 Task: Add Cacique Oaxaca Cheese to the cart.
Action: Mouse moved to (930, 338)
Screenshot: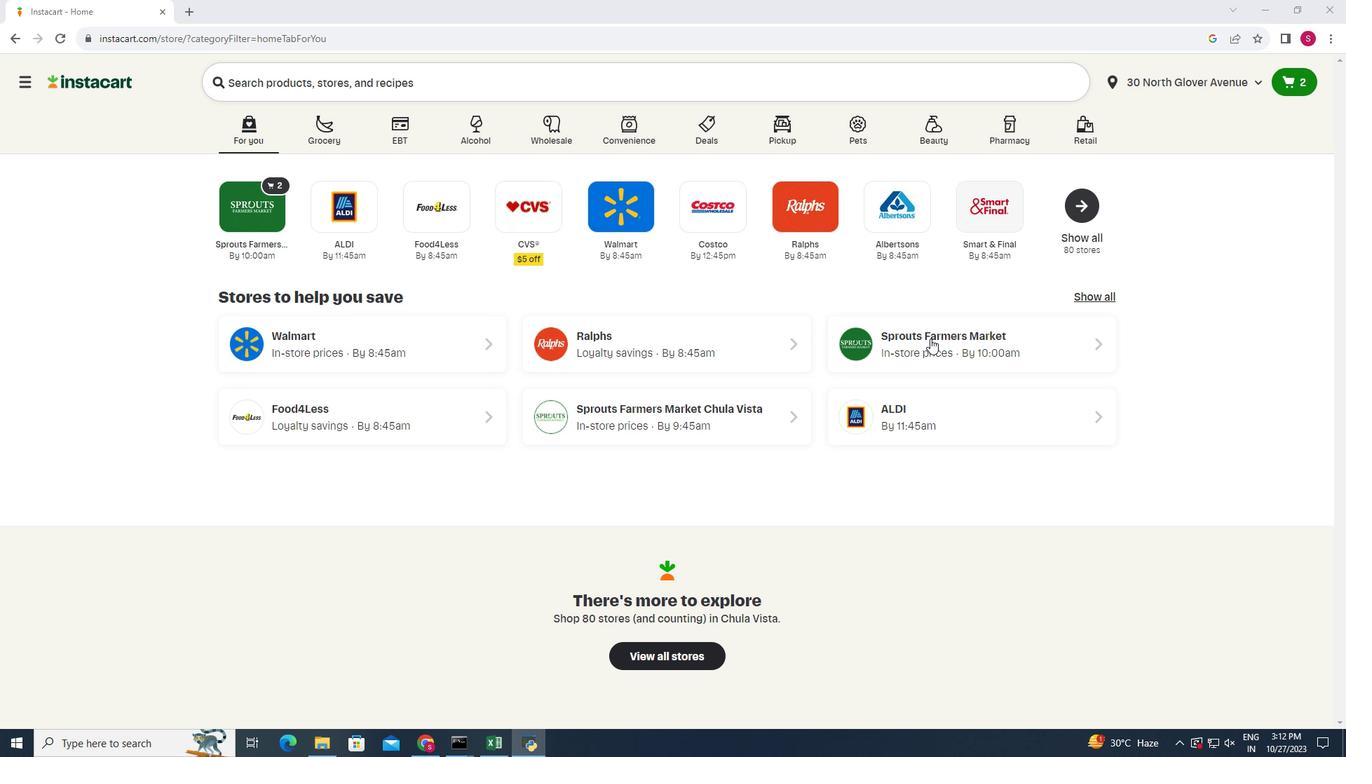 
Action: Mouse pressed left at (930, 338)
Screenshot: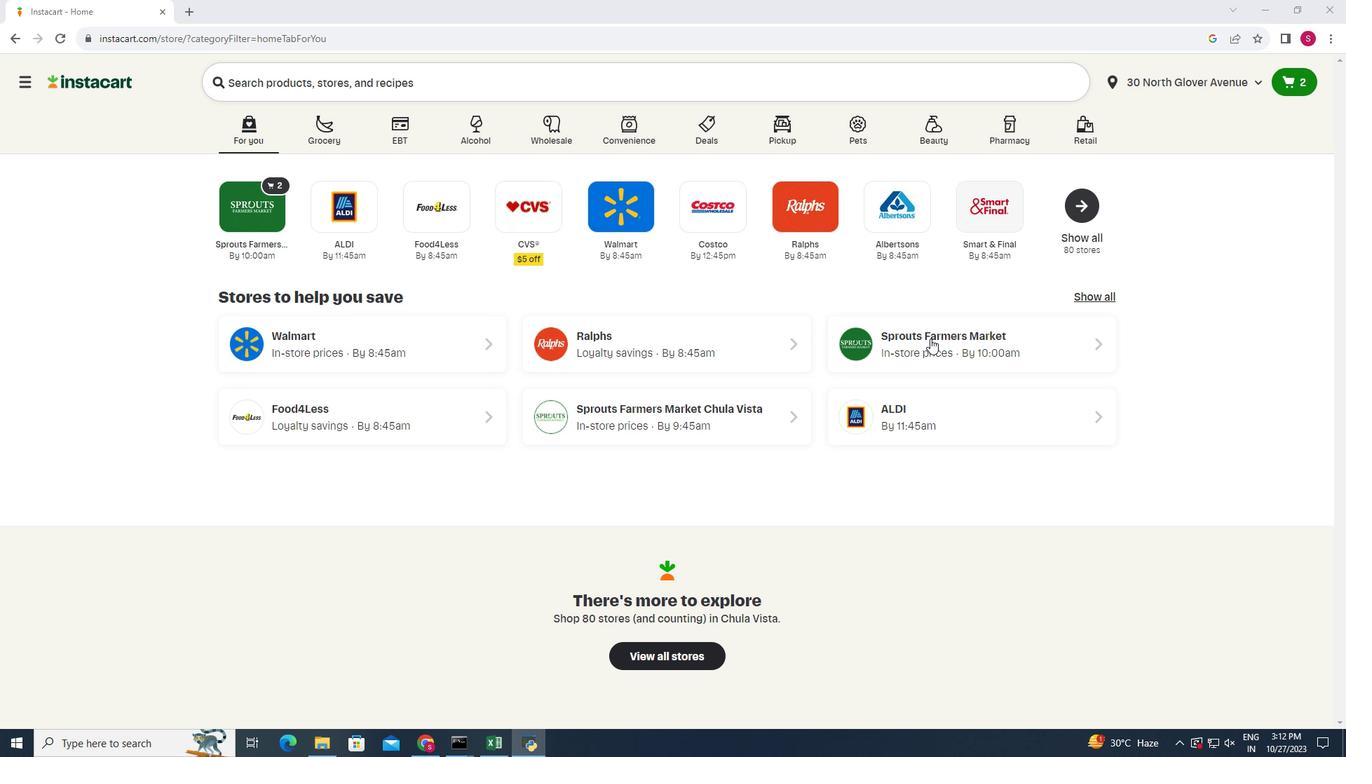 
Action: Mouse moved to (40, 617)
Screenshot: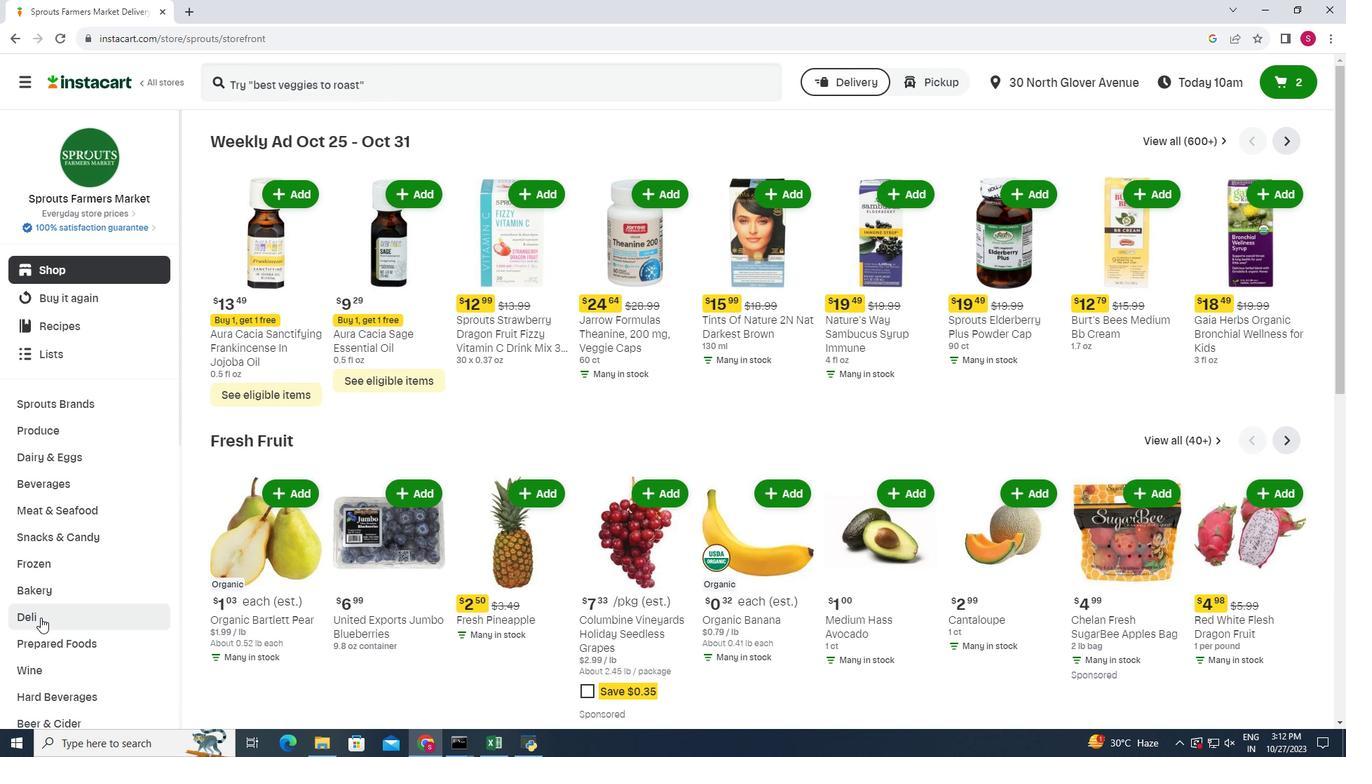 
Action: Mouse pressed left at (40, 617)
Screenshot: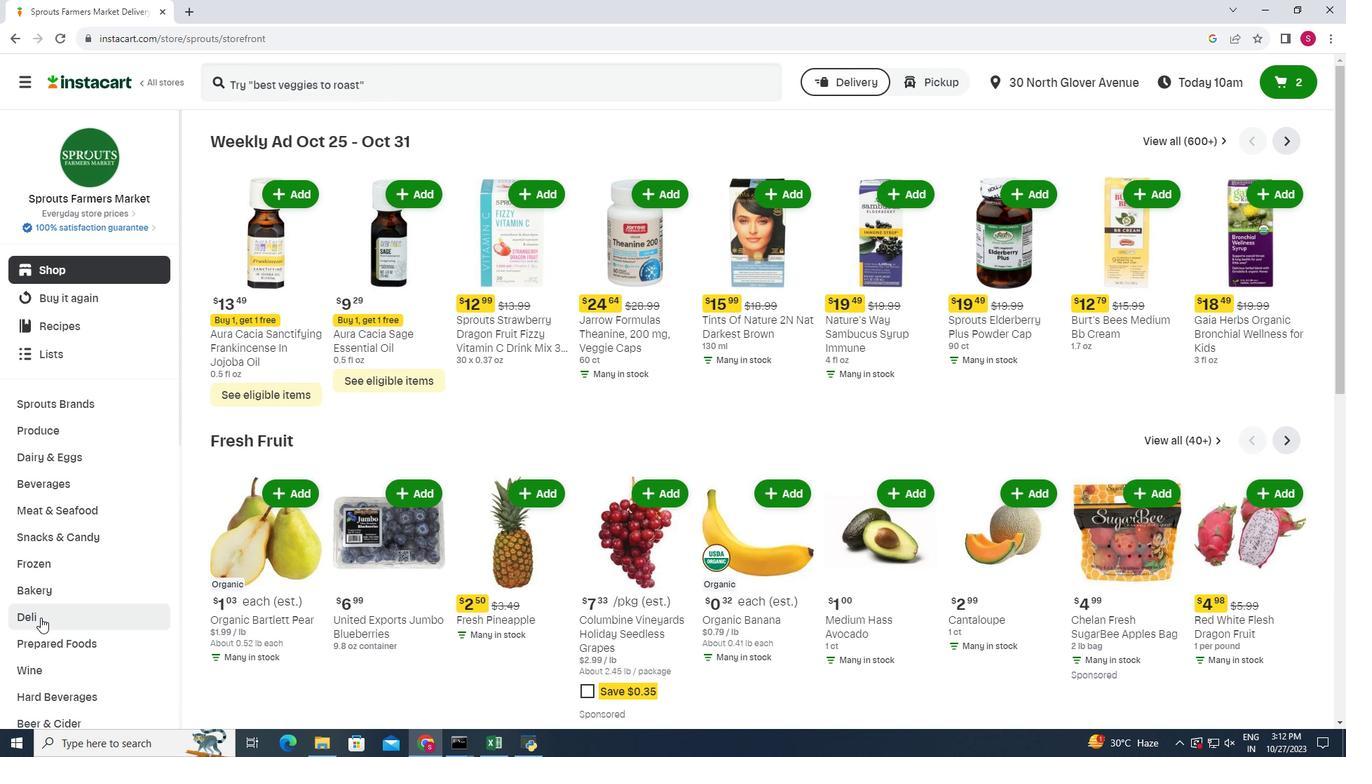 
Action: Mouse moved to (375, 173)
Screenshot: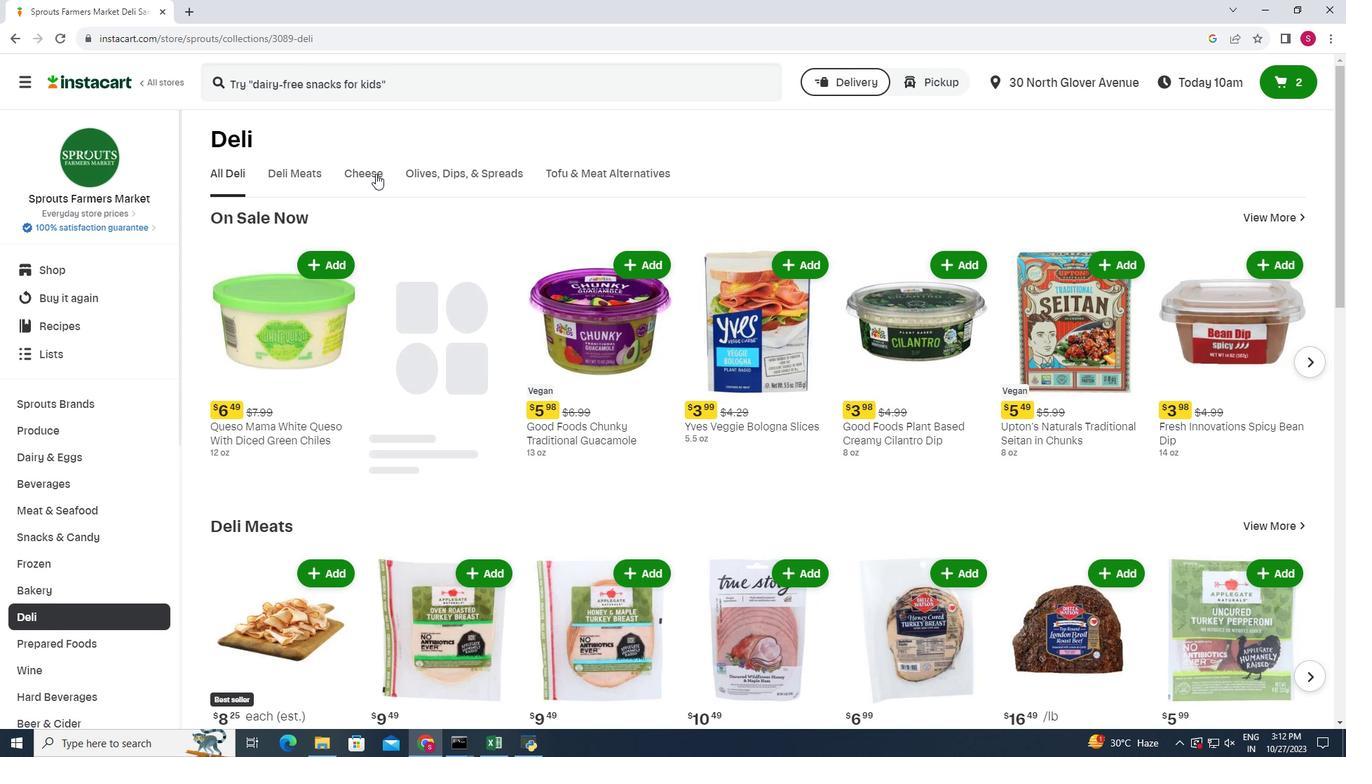 
Action: Mouse pressed left at (375, 173)
Screenshot: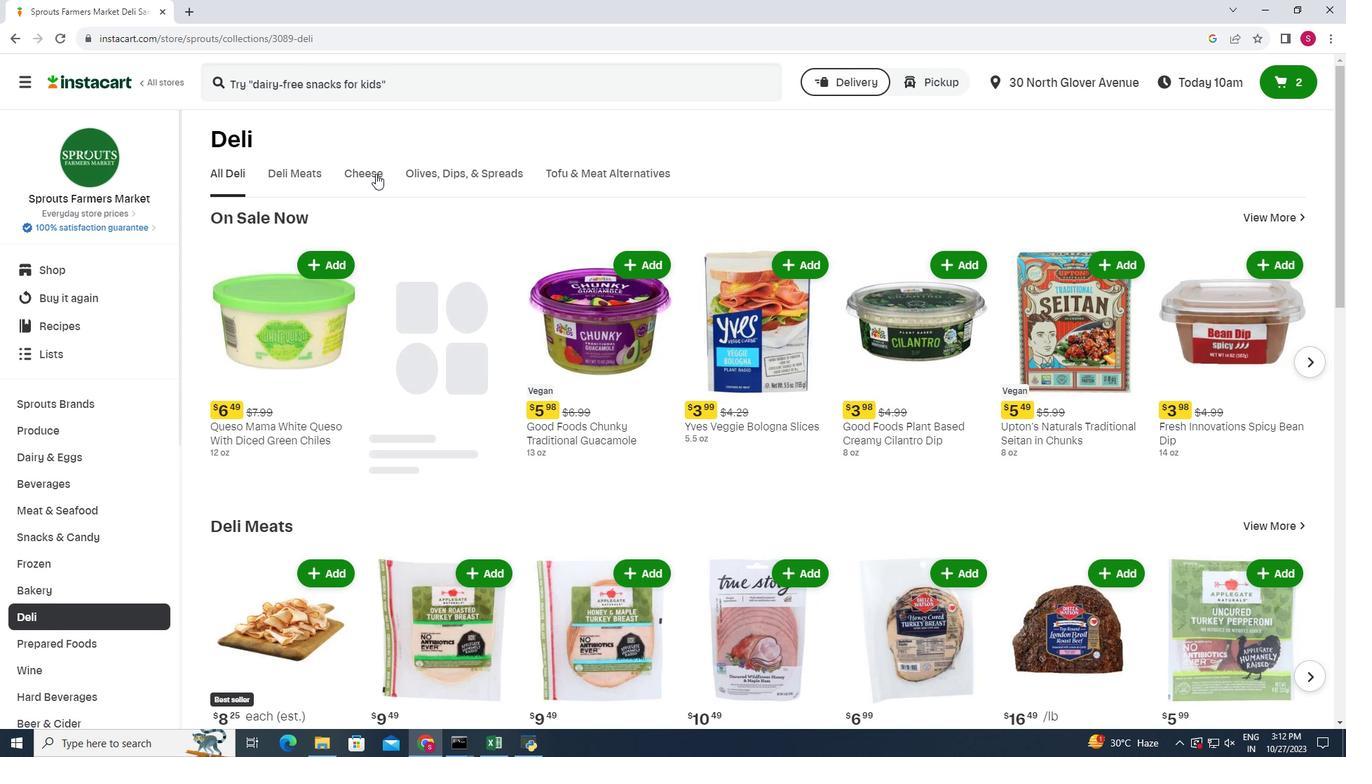 
Action: Mouse moved to (1309, 229)
Screenshot: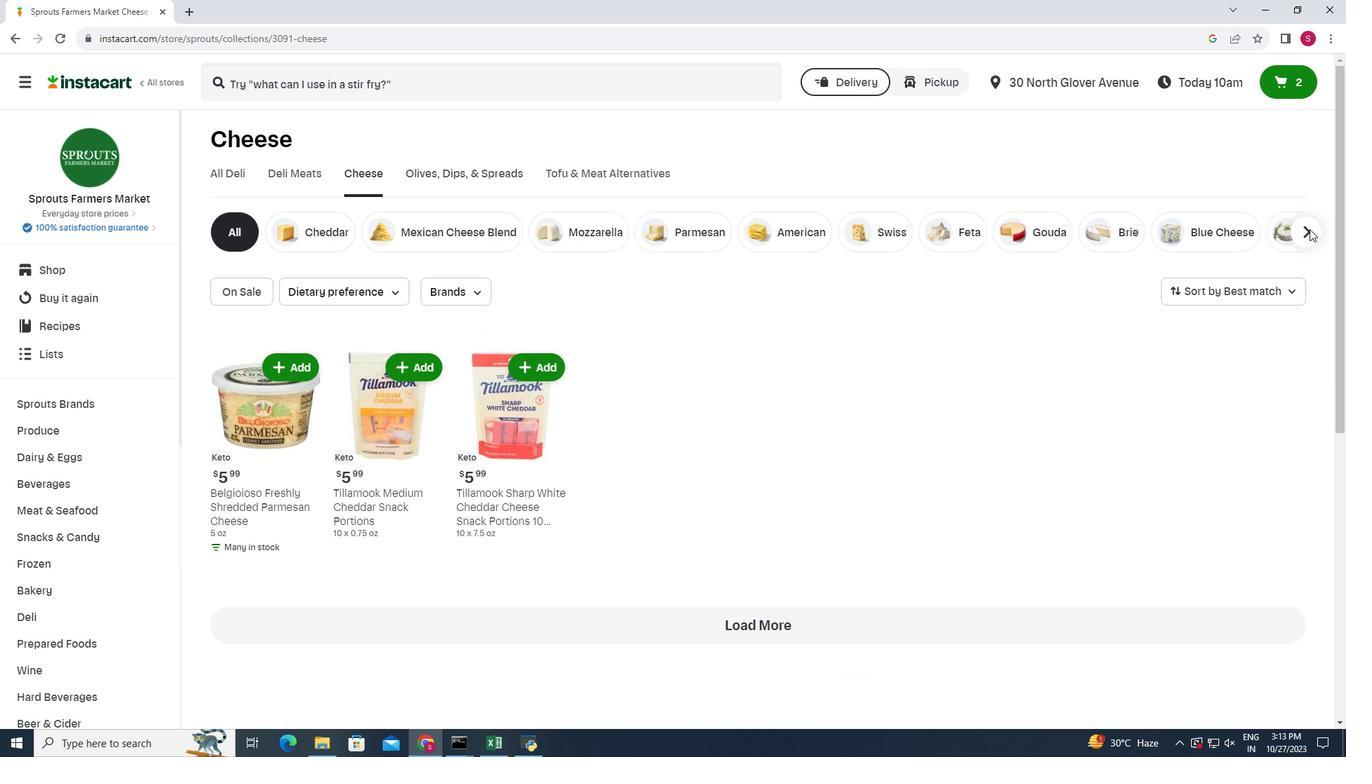 
Action: Mouse pressed left at (1309, 229)
Screenshot: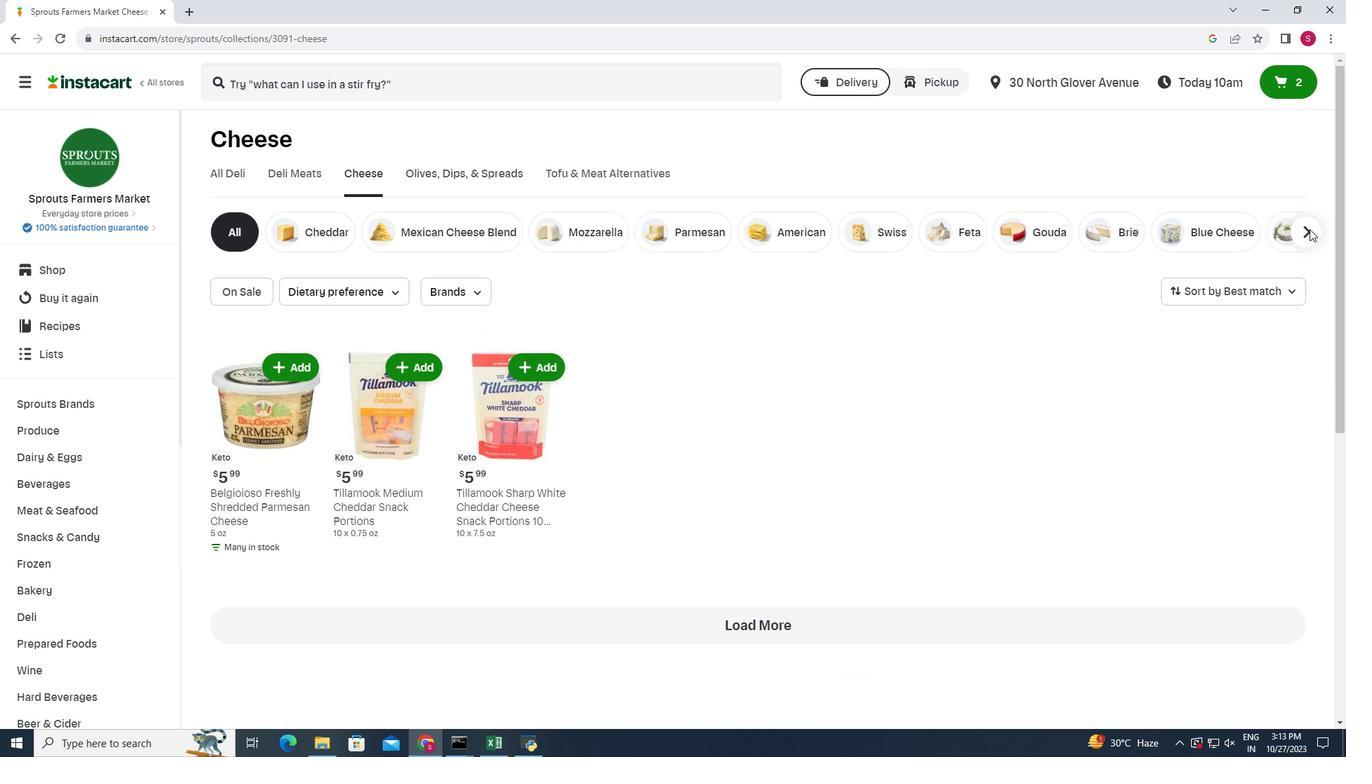 
Action: Mouse moved to (1236, 235)
Screenshot: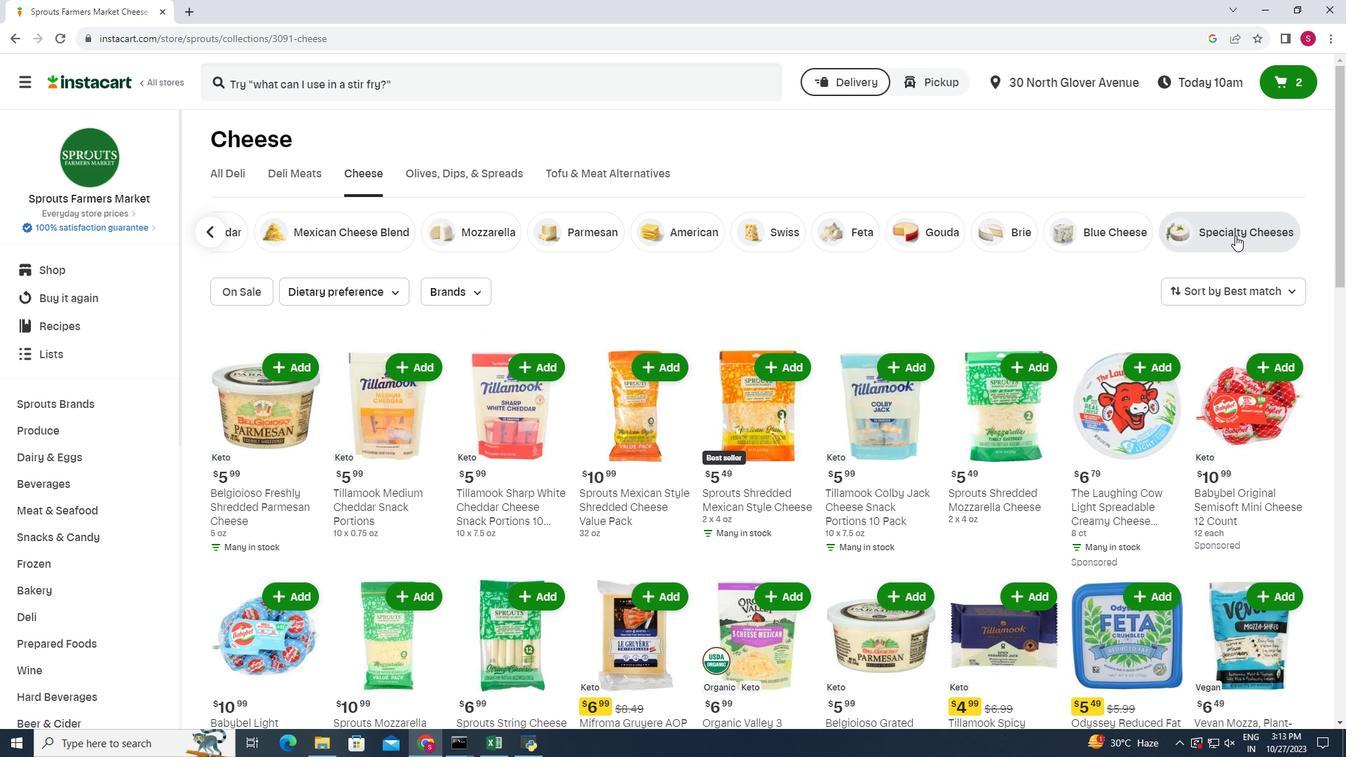 
Action: Mouse pressed left at (1236, 235)
Screenshot: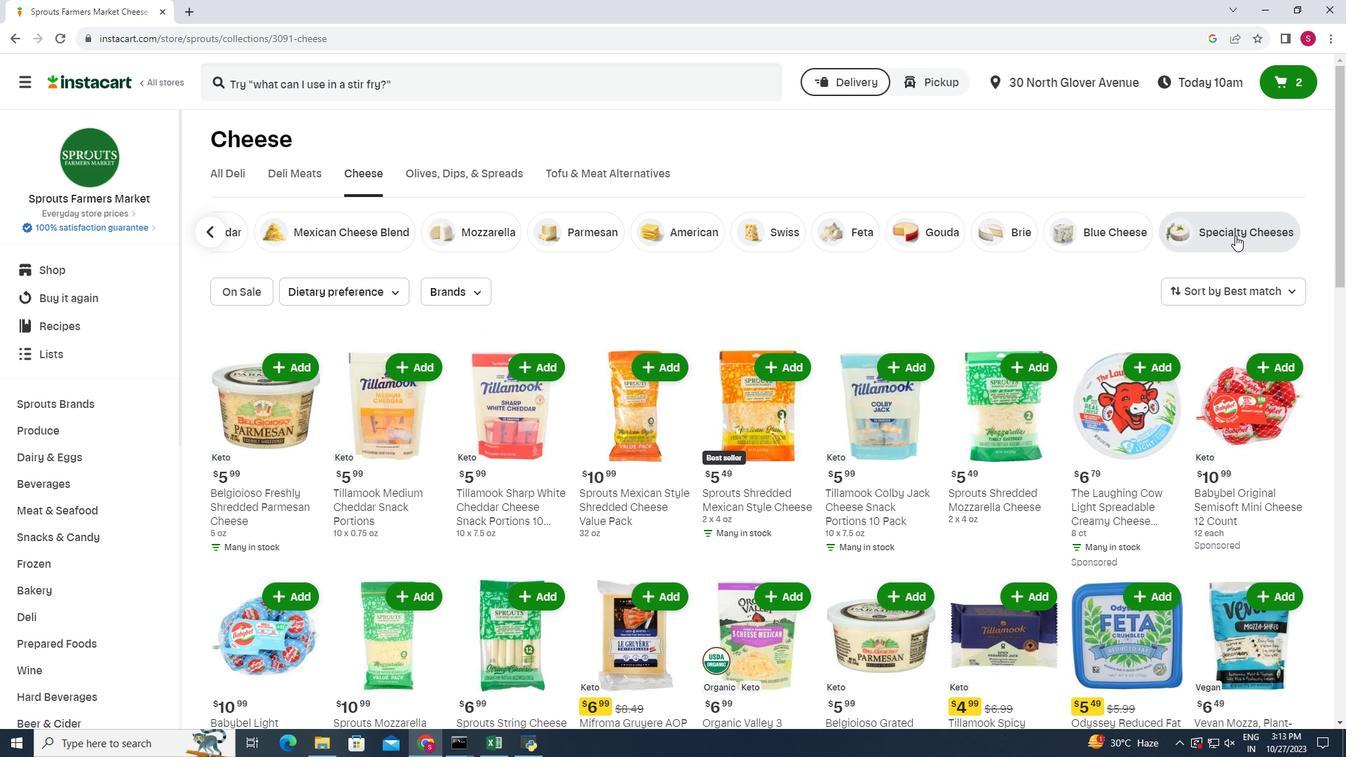 
Action: Mouse moved to (1241, 437)
Screenshot: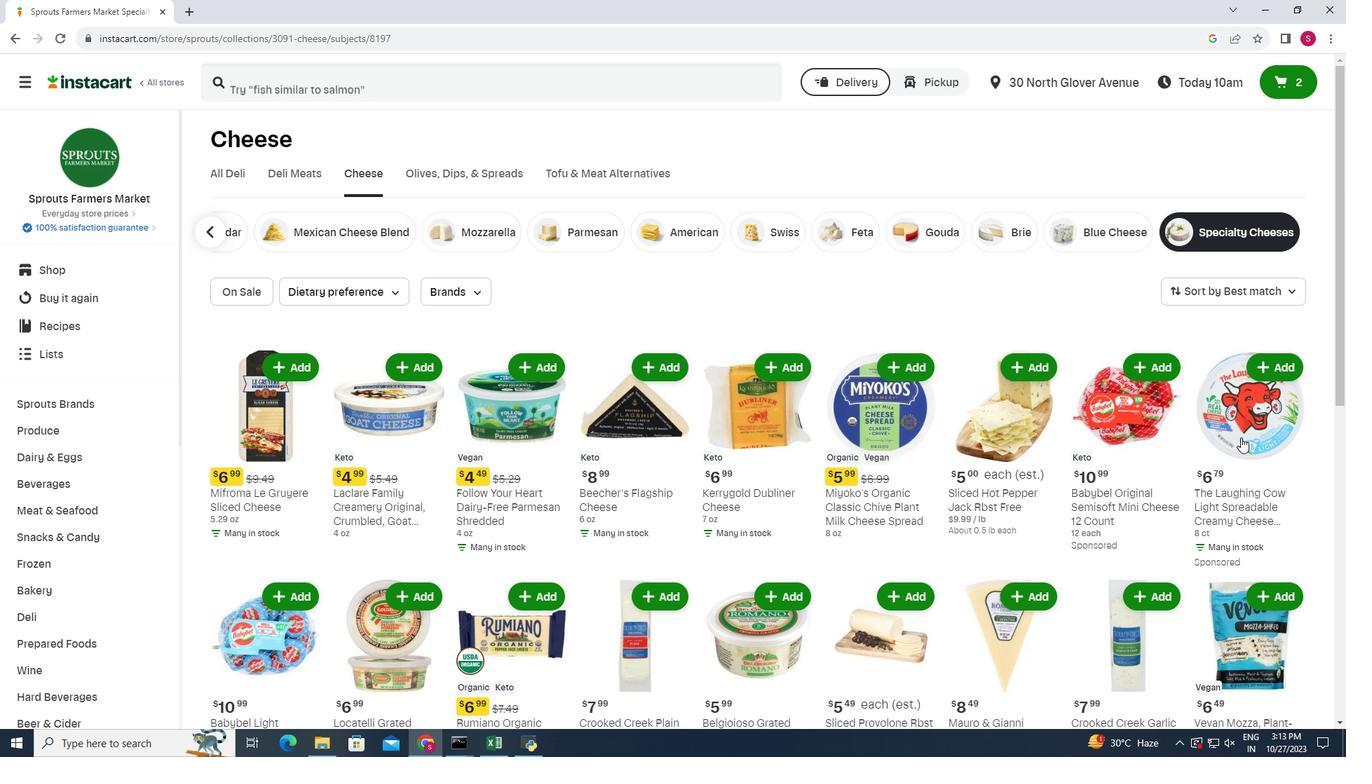
Action: Mouse scrolled (1241, 436) with delta (0, 0)
Screenshot: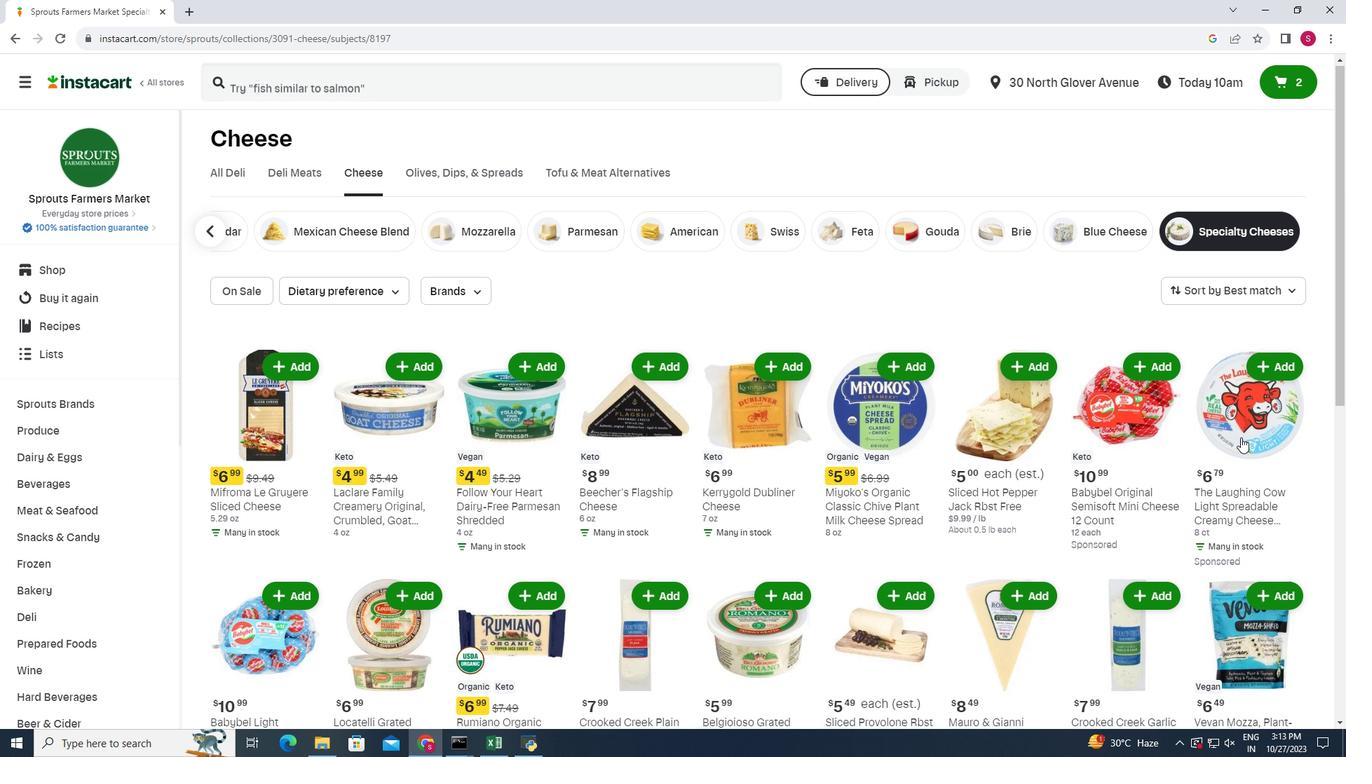 
Action: Mouse scrolled (1241, 436) with delta (0, 0)
Screenshot: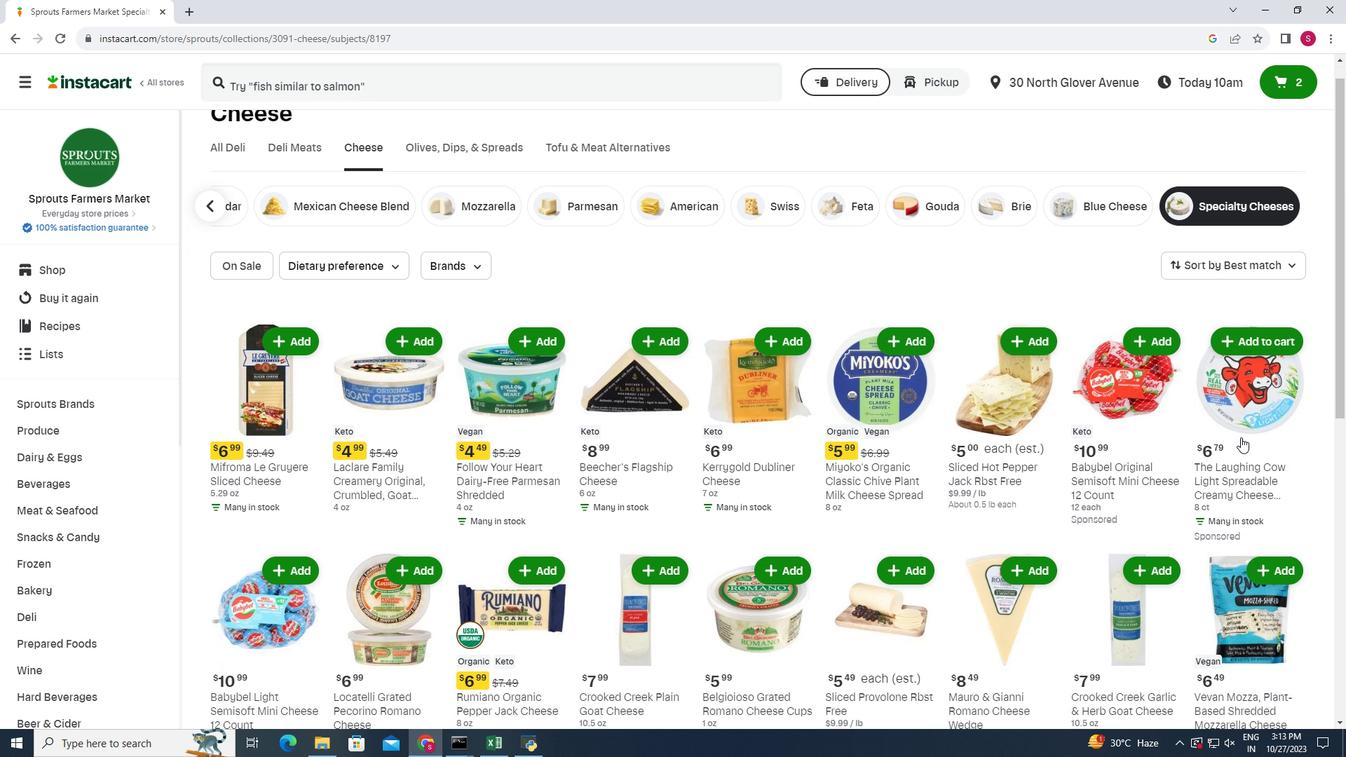 
Action: Mouse scrolled (1241, 436) with delta (0, 0)
Screenshot: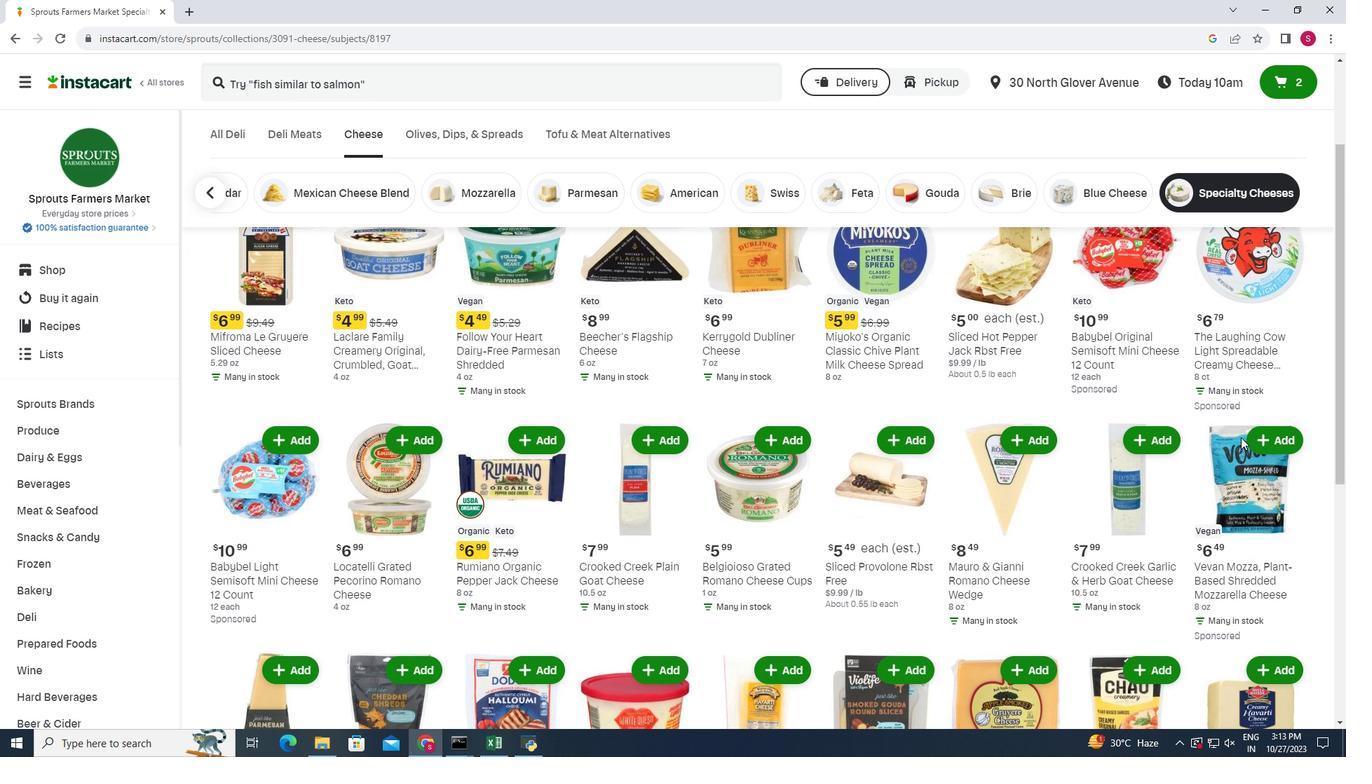 
Action: Mouse moved to (215, 427)
Screenshot: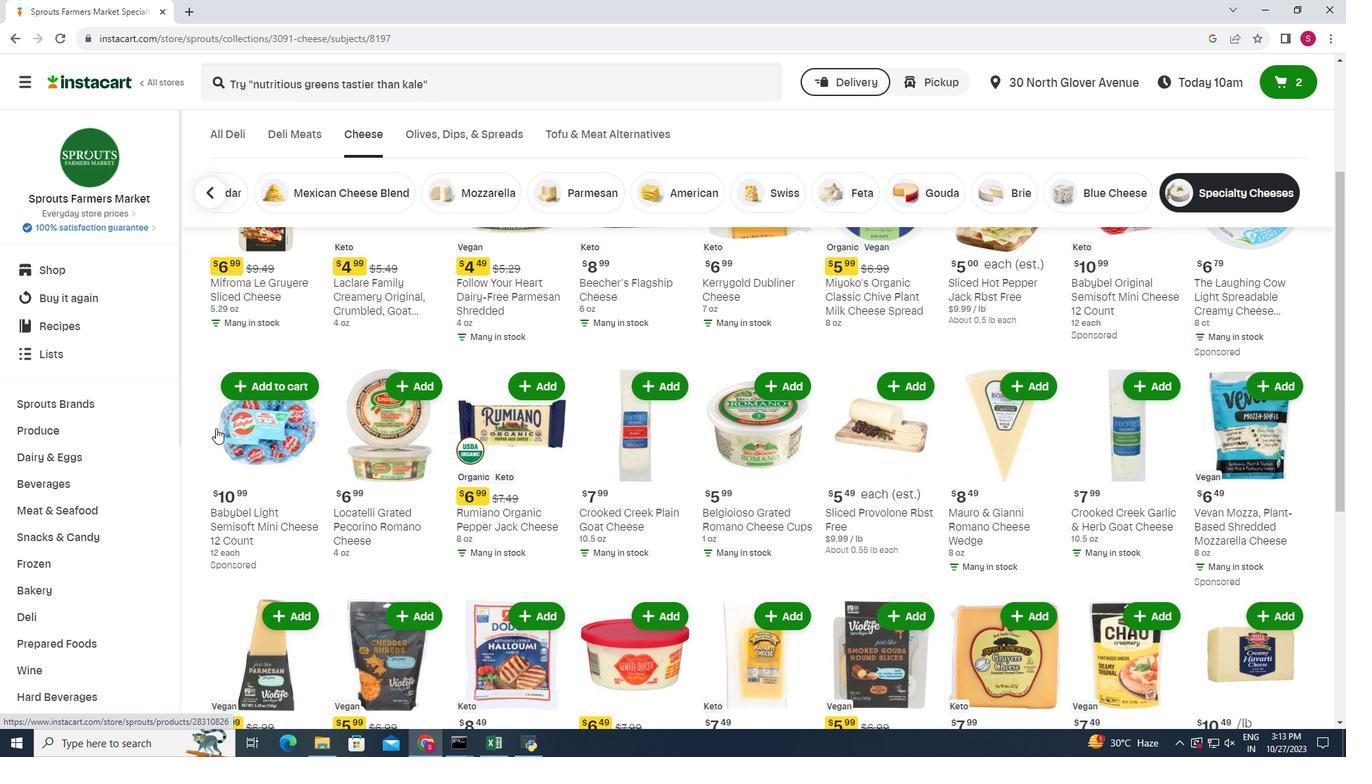 
Action: Mouse scrolled (215, 426) with delta (0, 0)
Screenshot: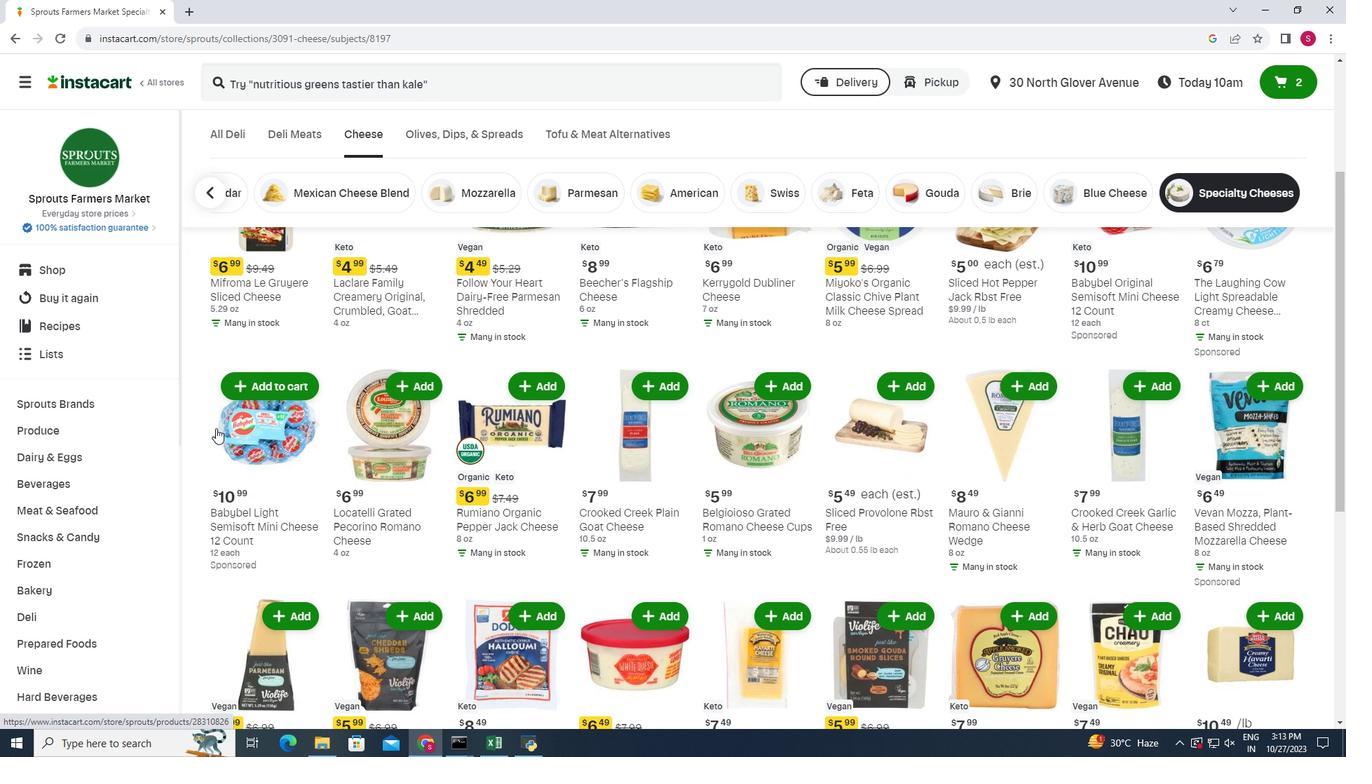 
Action: Mouse moved to (218, 429)
Screenshot: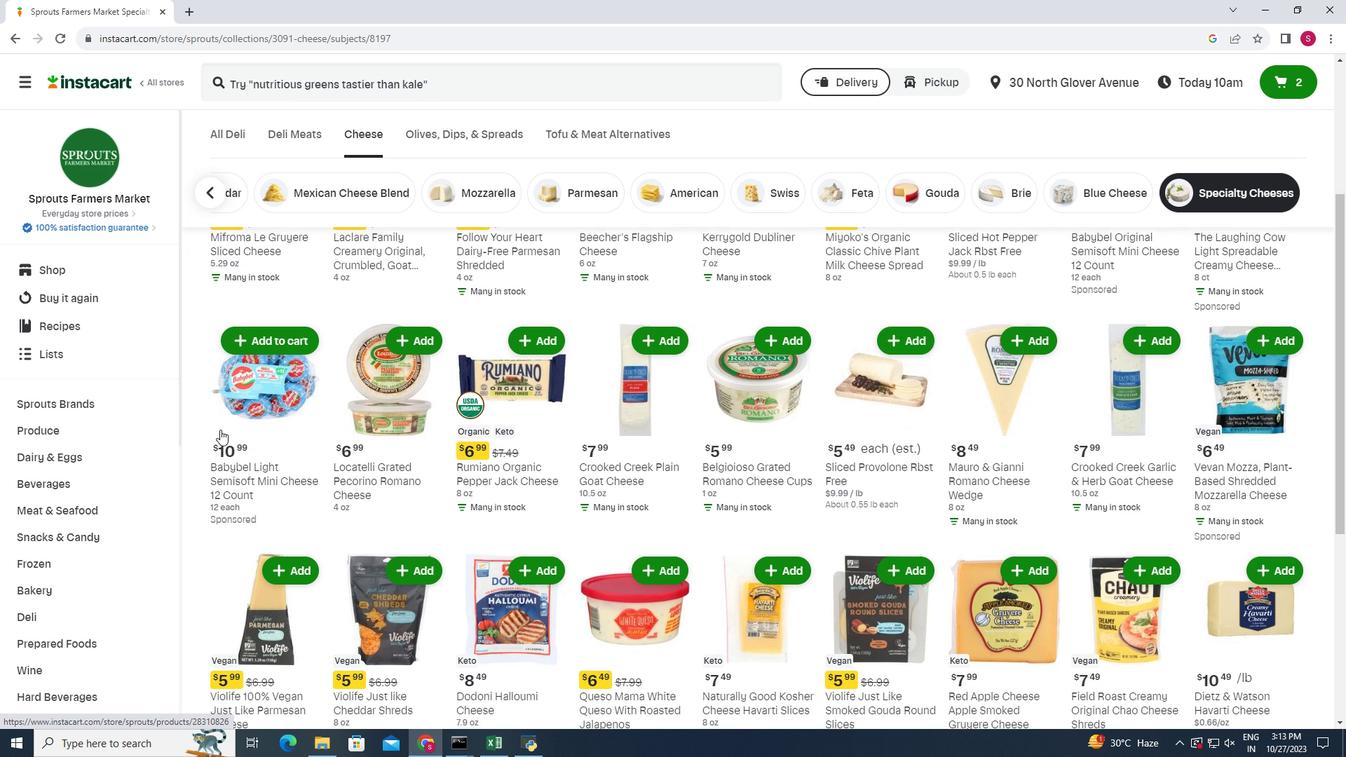 
Action: Mouse scrolled (218, 429) with delta (0, 0)
Screenshot: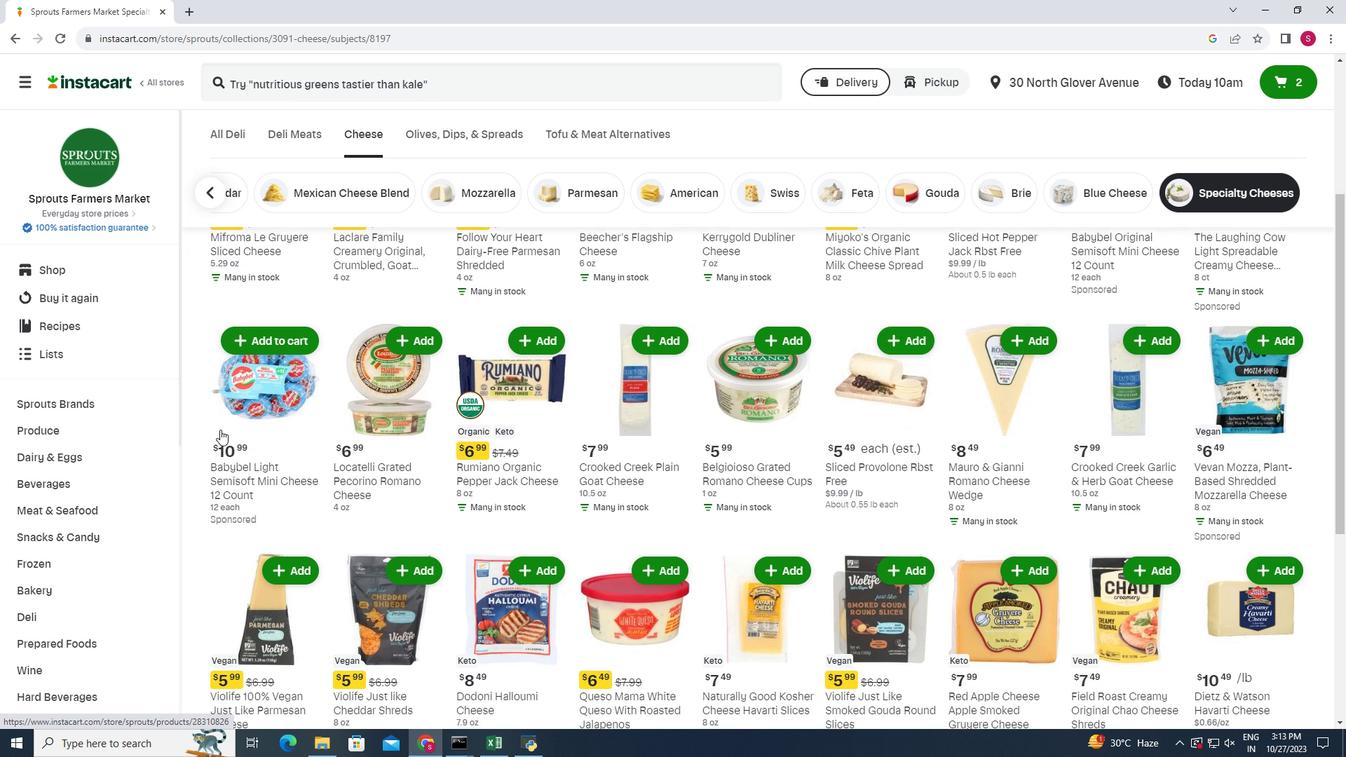 
Action: Mouse moved to (222, 429)
Screenshot: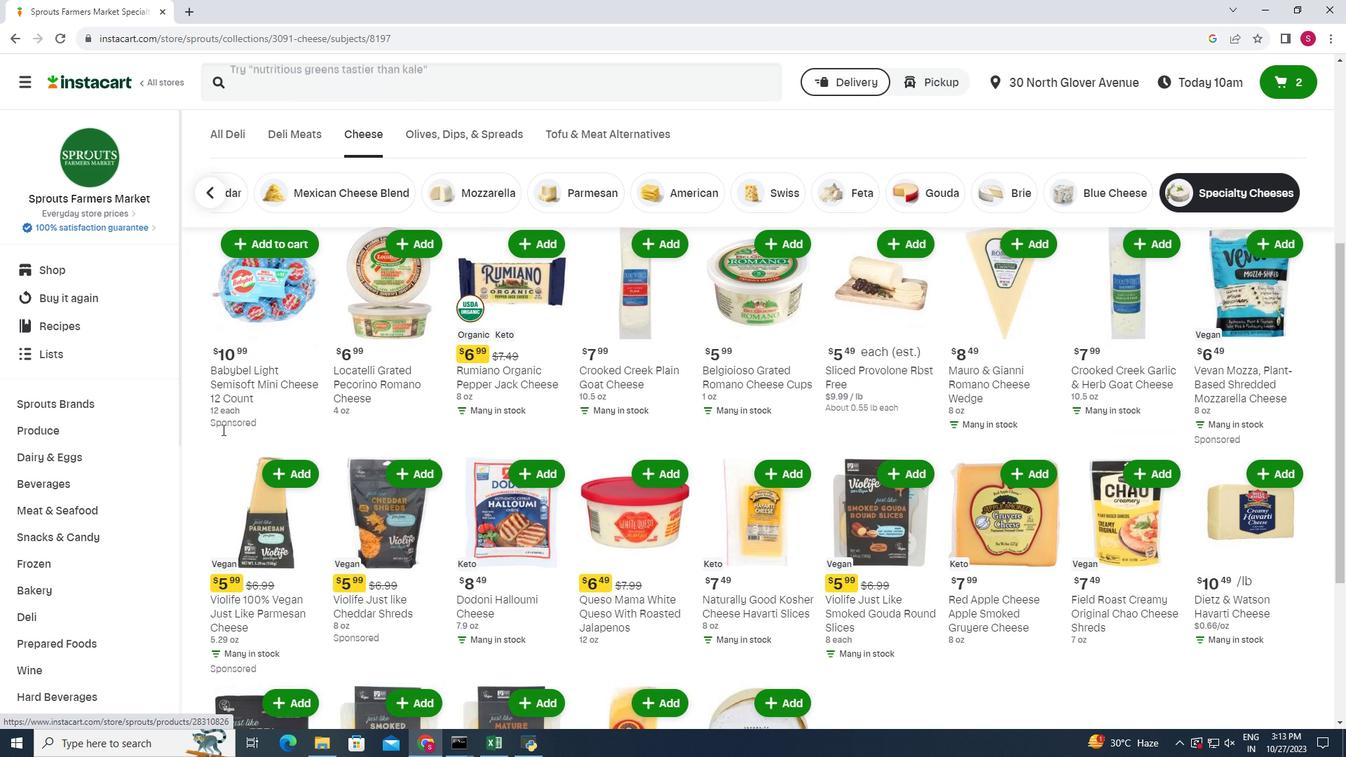
Action: Mouse scrolled (222, 429) with delta (0, 0)
Screenshot: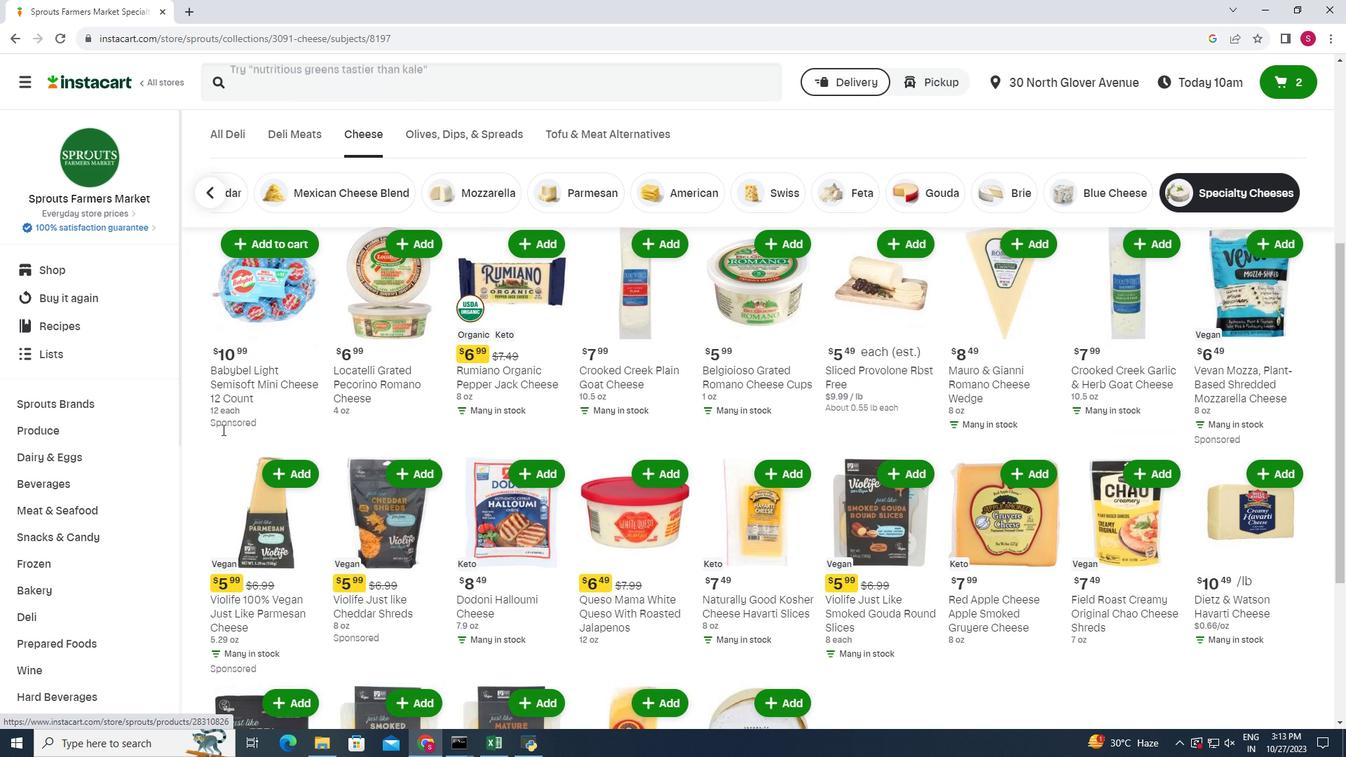 
Action: Mouse moved to (1338, 496)
Screenshot: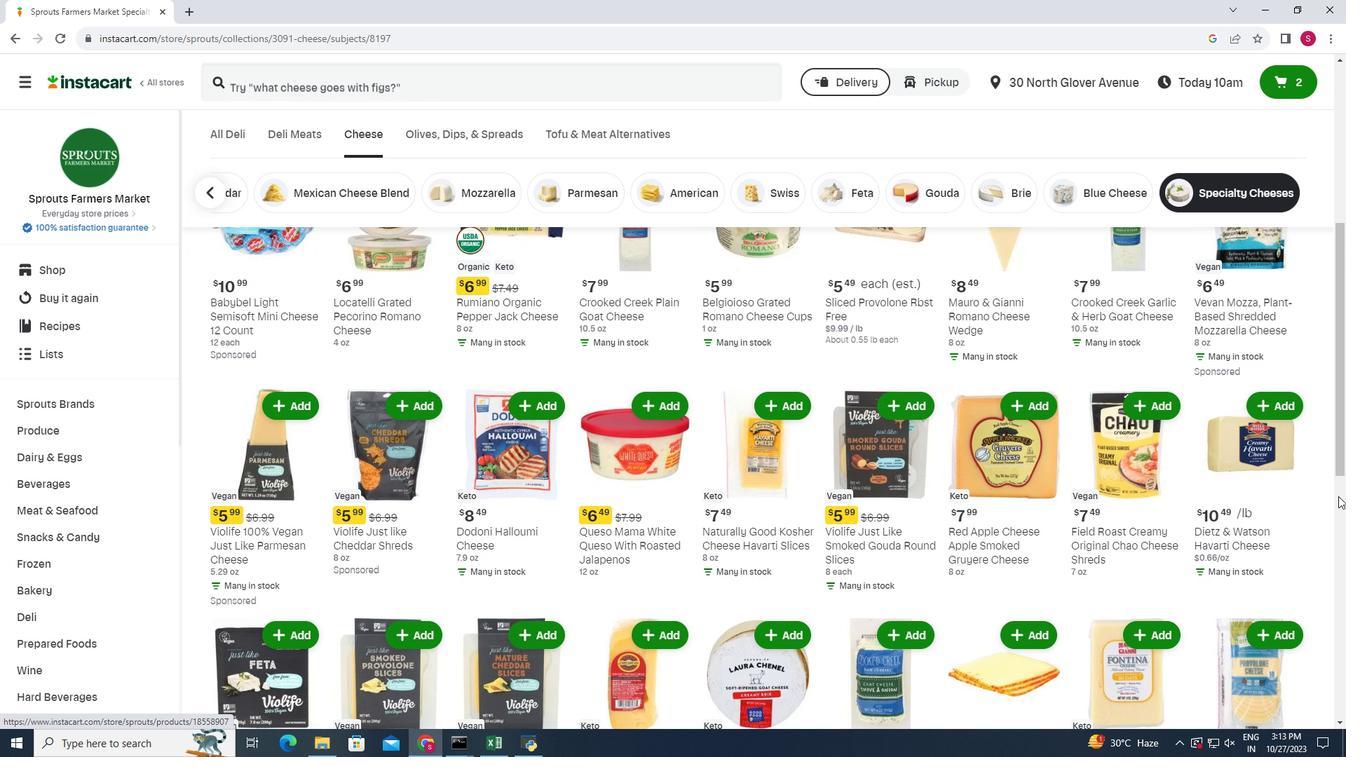 
Action: Mouse scrolled (1338, 495) with delta (0, 0)
Screenshot: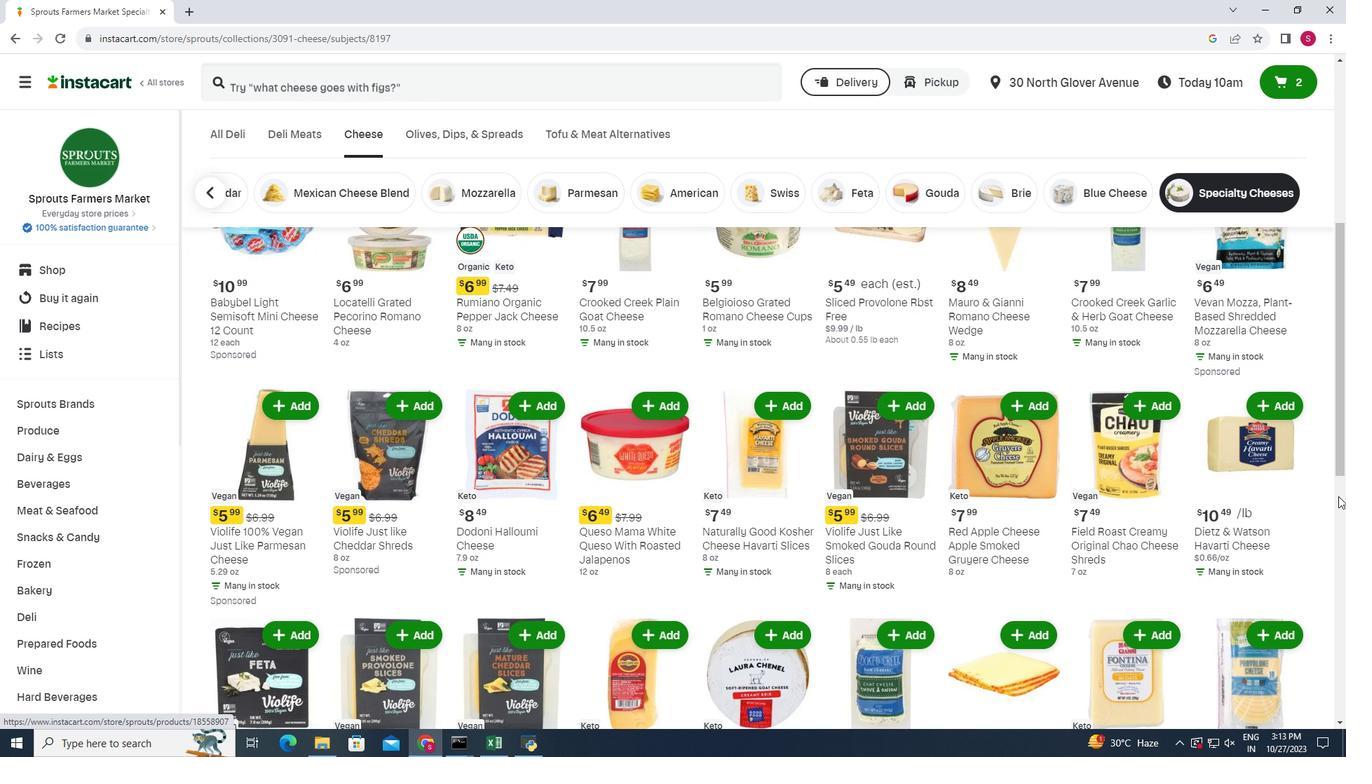 
Action: Mouse scrolled (1338, 495) with delta (0, 0)
Screenshot: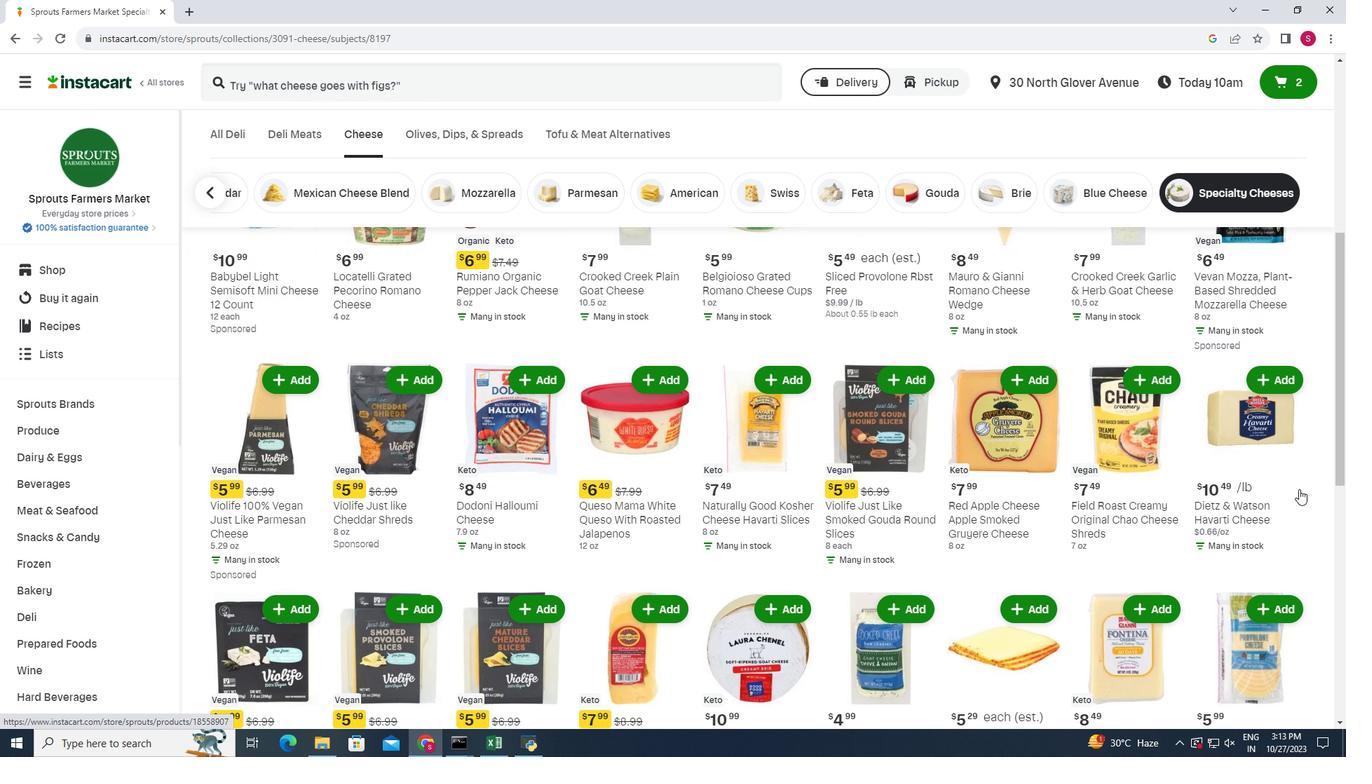 
Action: Mouse moved to (1307, 490)
Screenshot: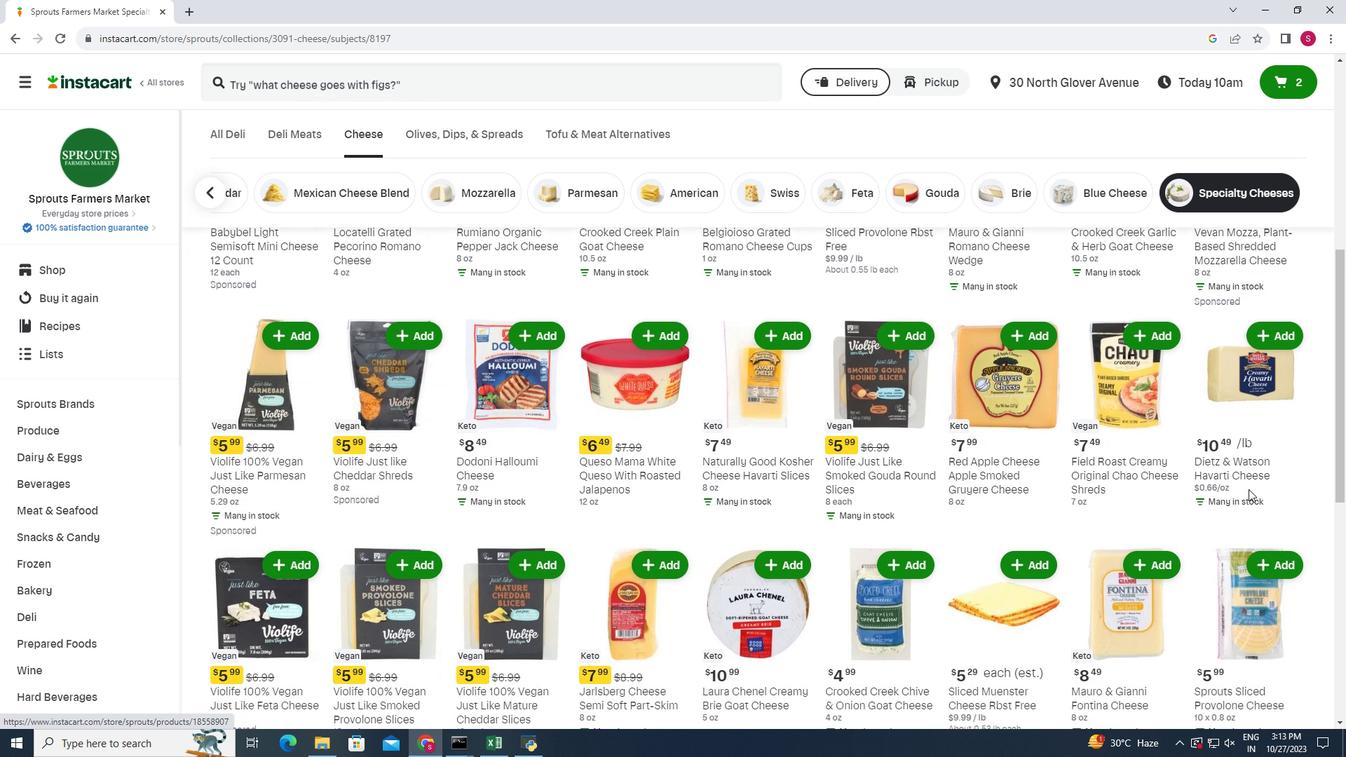 
Action: Mouse scrolled (1307, 489) with delta (0, 0)
Screenshot: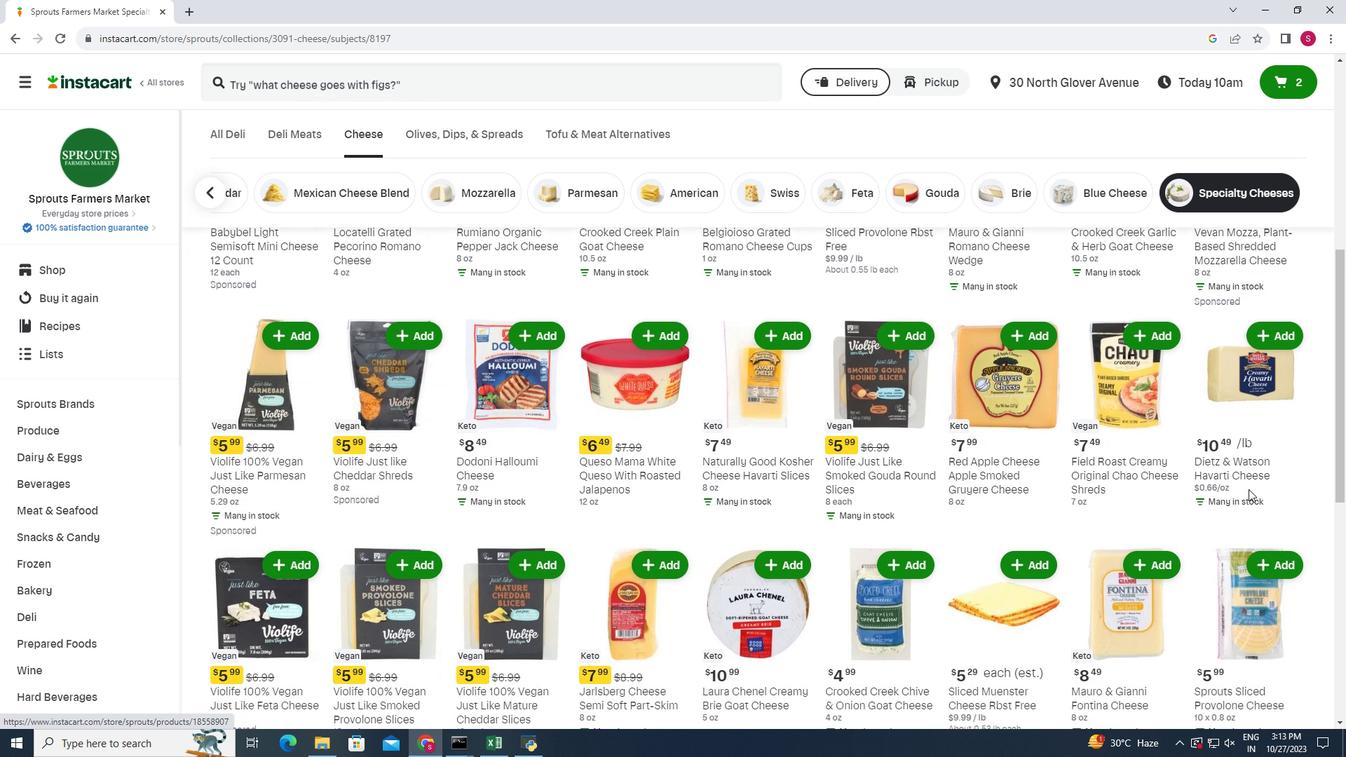 
Action: Mouse moved to (257, 488)
Screenshot: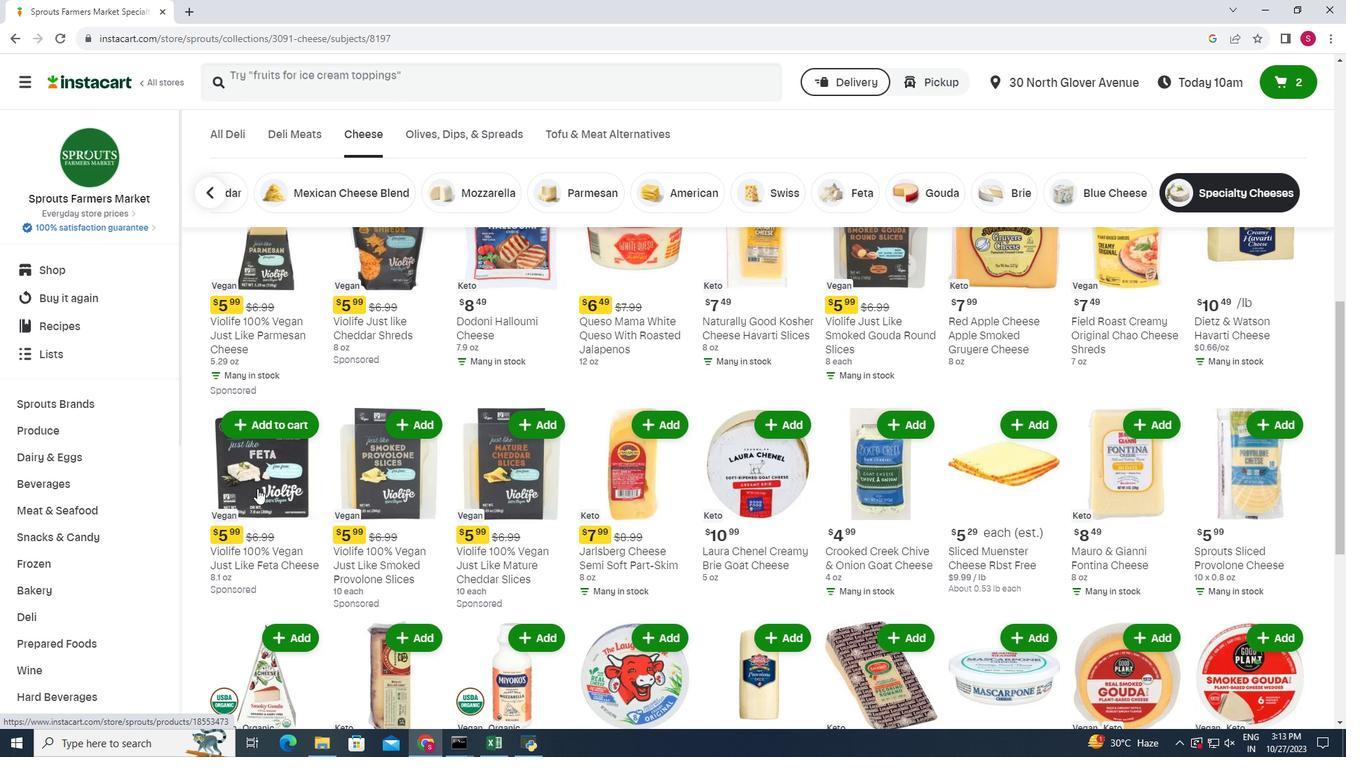 
Action: Mouse scrolled (257, 488) with delta (0, 0)
Screenshot: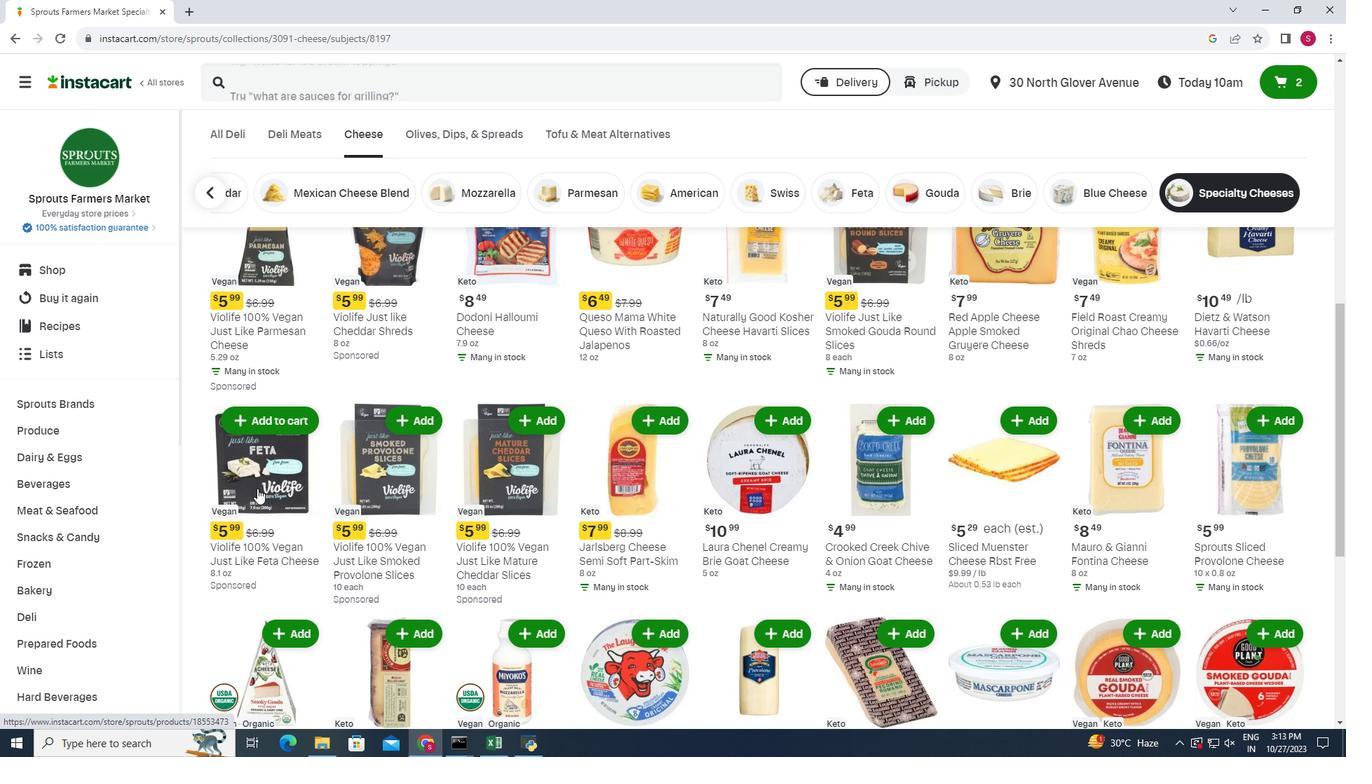 
Action: Mouse scrolled (257, 488) with delta (0, 0)
Screenshot: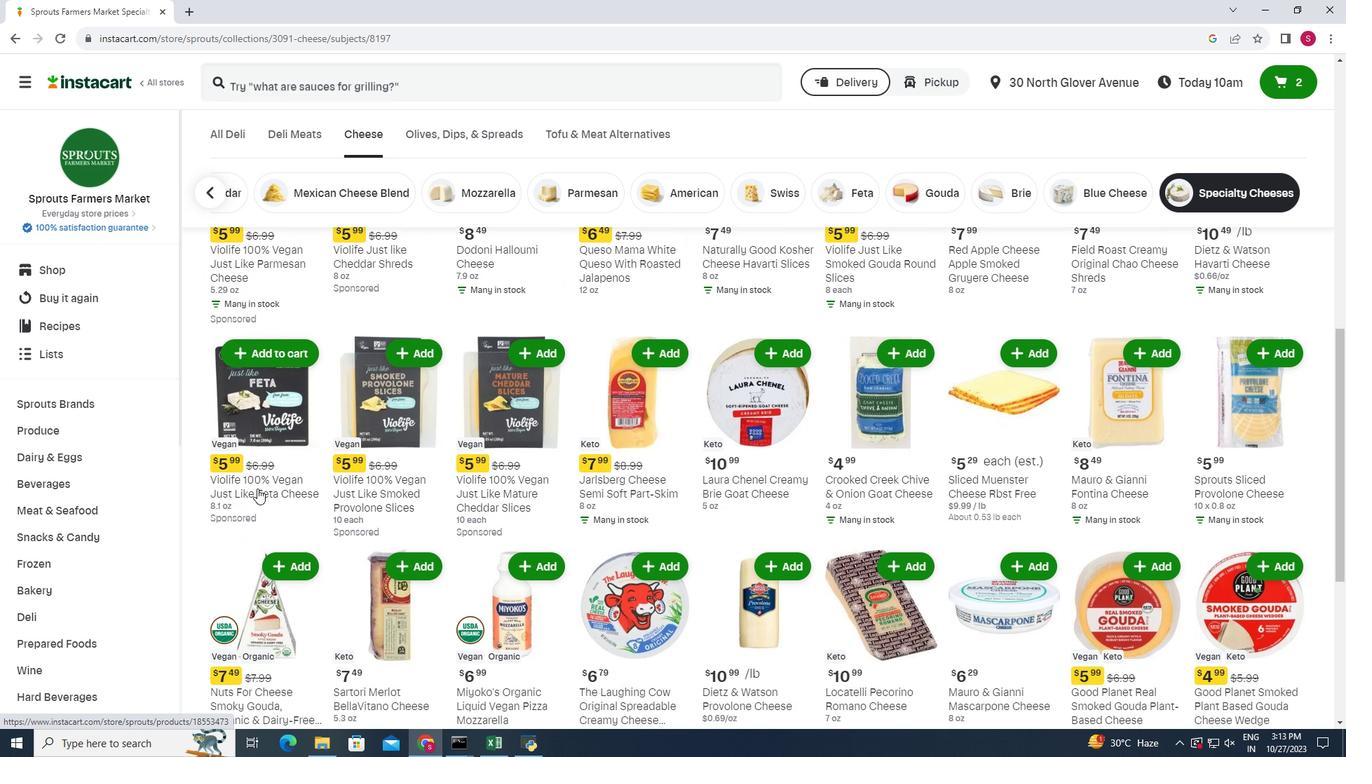 
Action: Mouse scrolled (257, 488) with delta (0, 0)
Screenshot: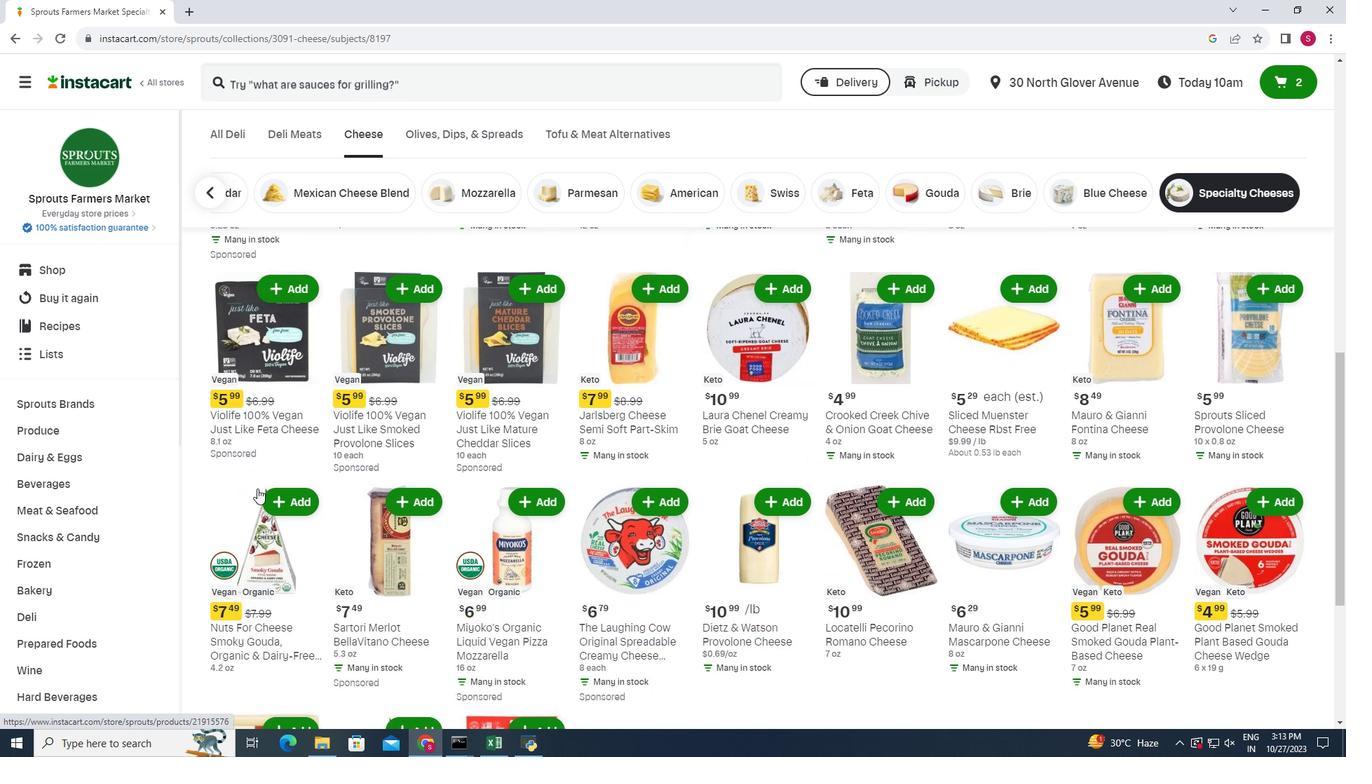 
Action: Mouse moved to (1254, 511)
Screenshot: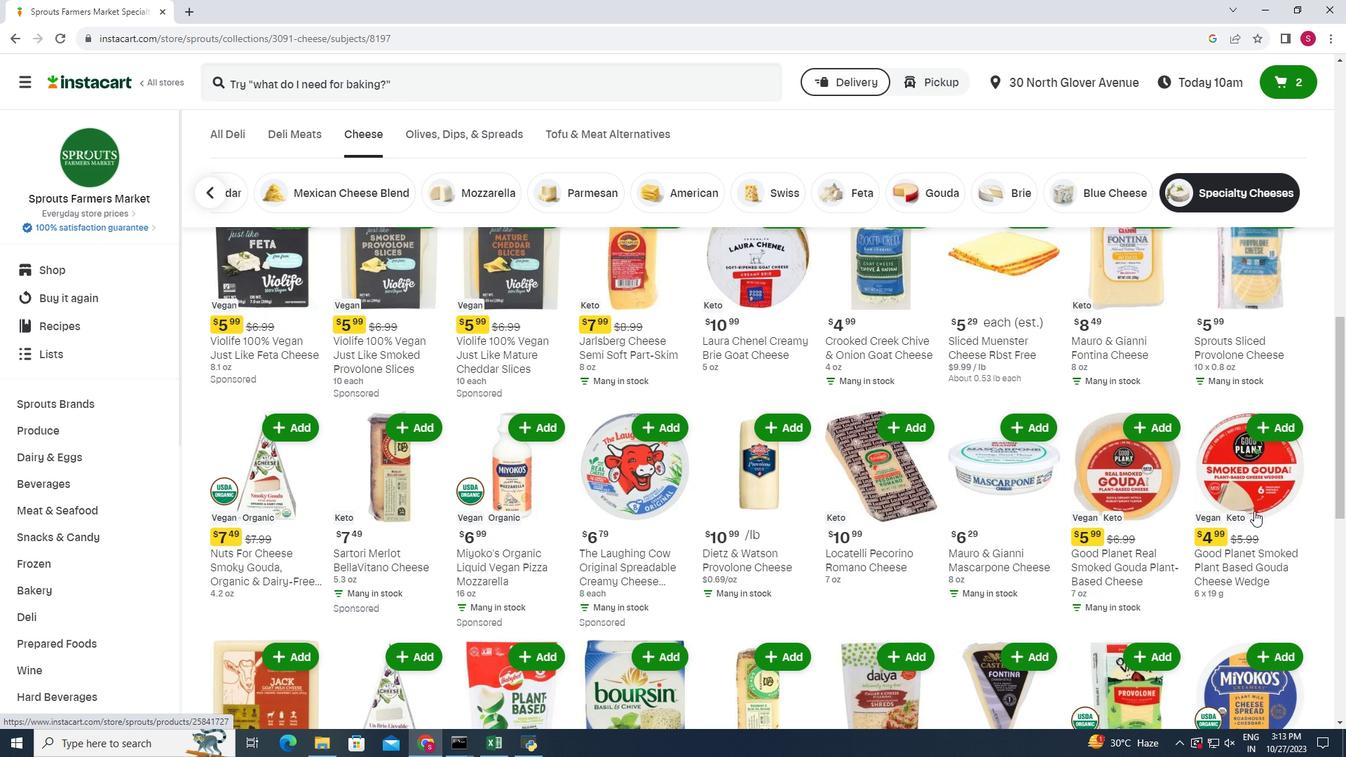 
Action: Mouse scrolled (1254, 510) with delta (0, 0)
Screenshot: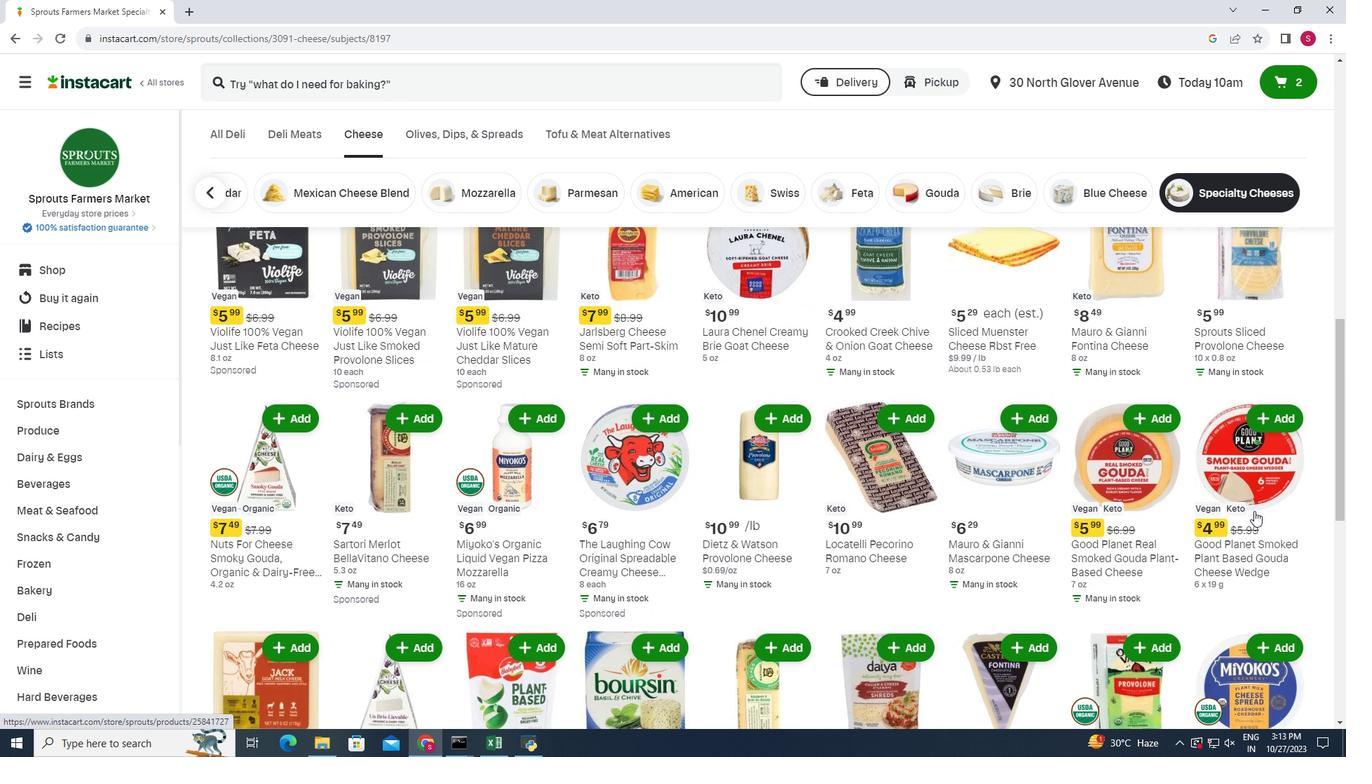
Action: Mouse scrolled (1254, 510) with delta (0, 0)
Screenshot: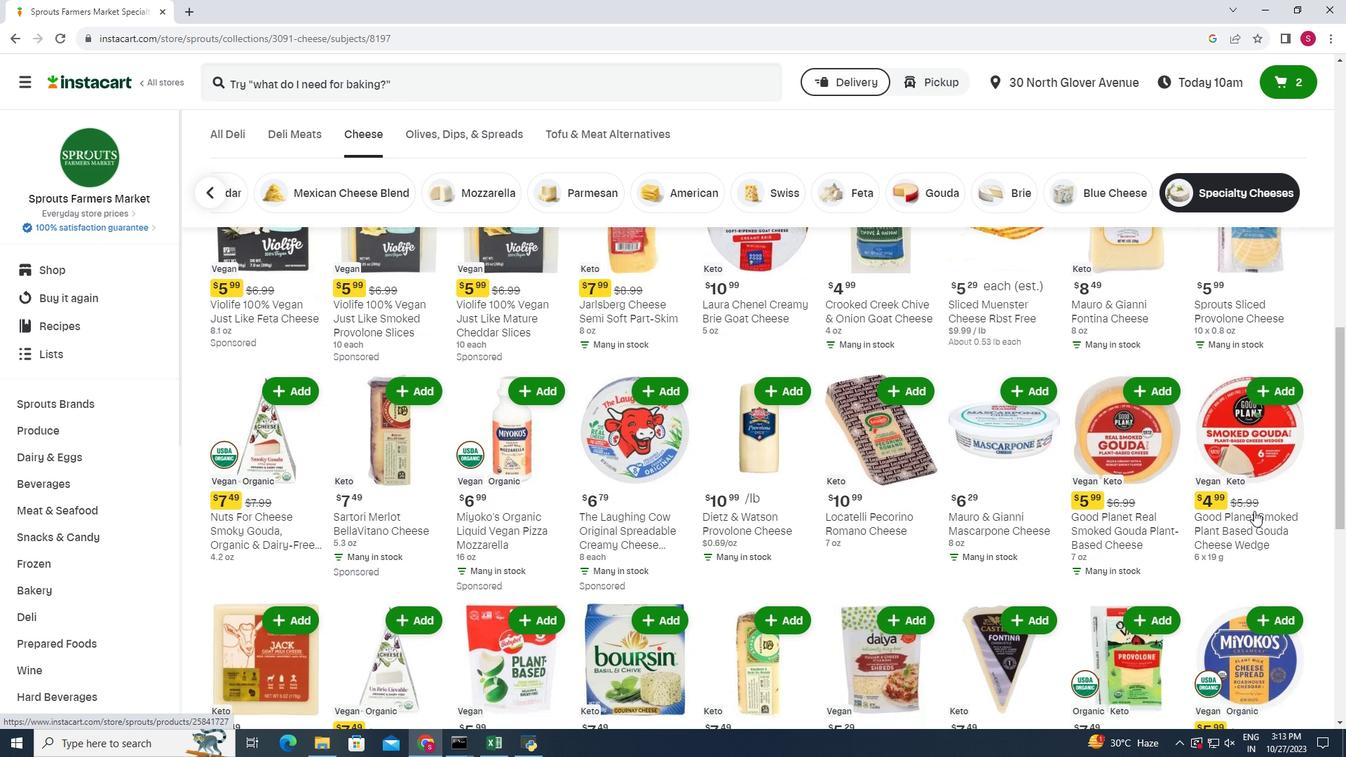 
Action: Mouse scrolled (1254, 510) with delta (0, 0)
Screenshot: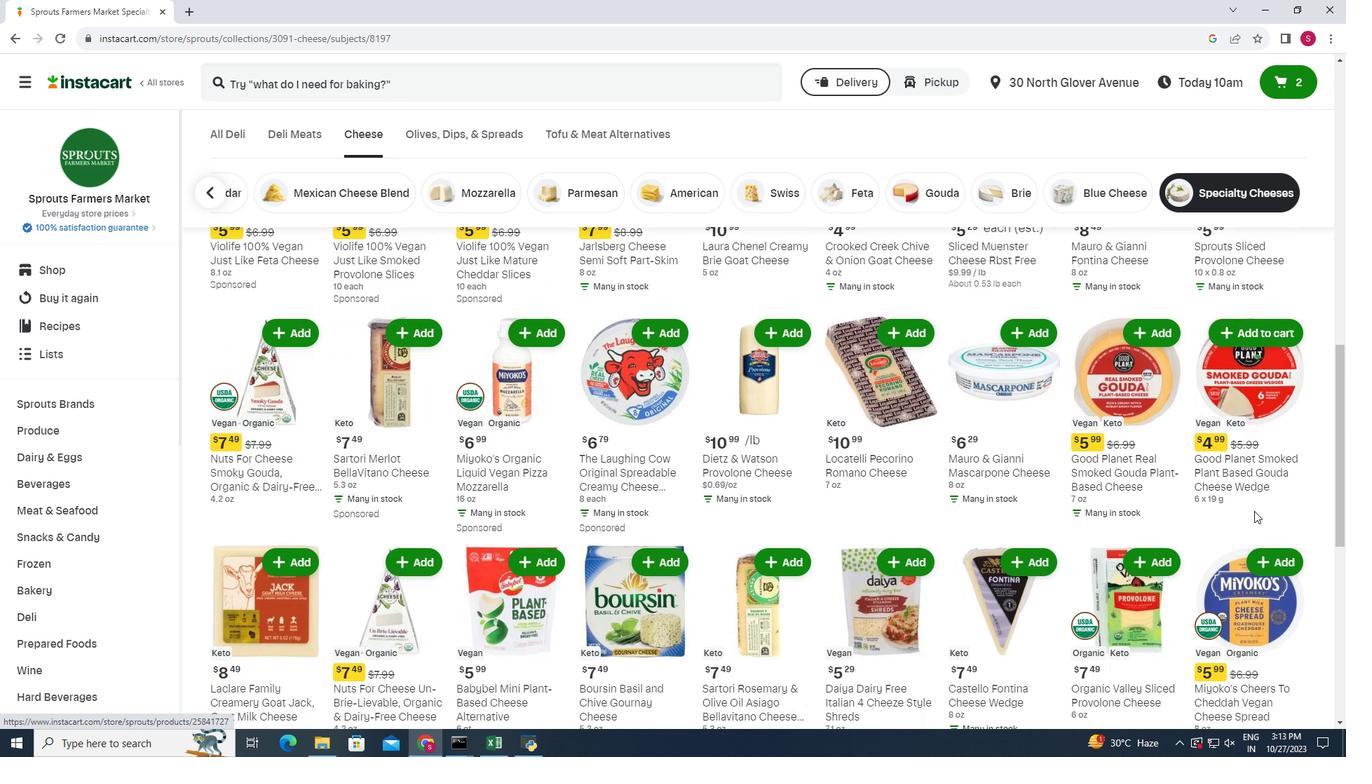 
Action: Mouse moved to (267, 520)
Screenshot: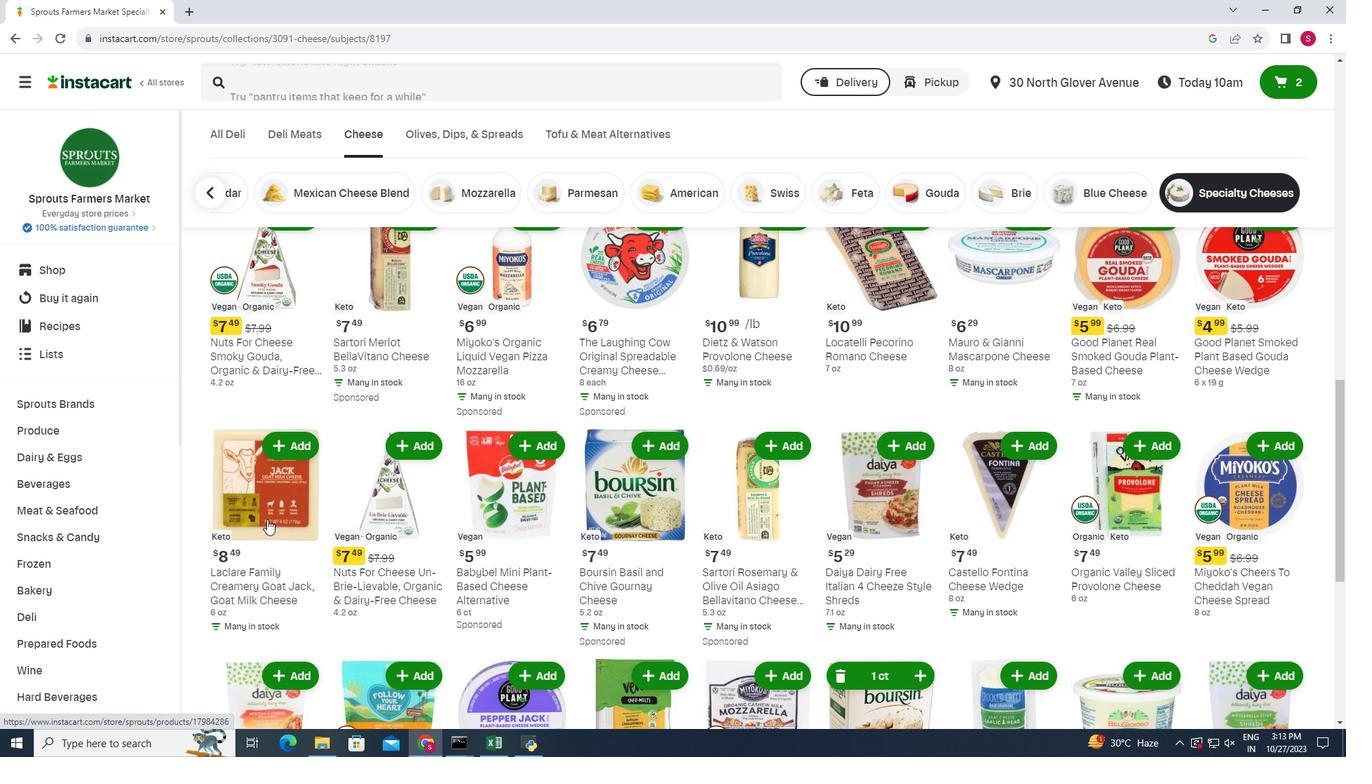 
Action: Mouse scrolled (267, 519) with delta (0, 0)
Screenshot: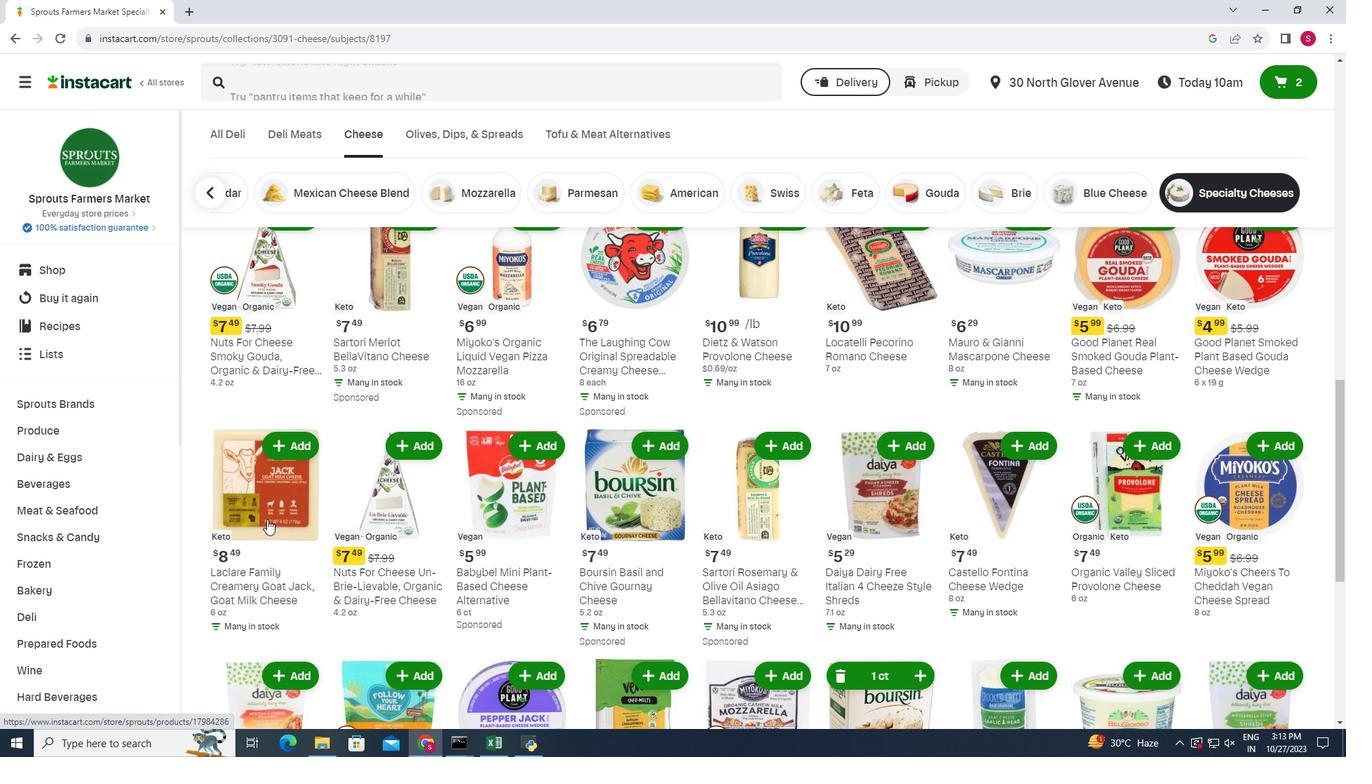 
Action: Mouse moved to (267, 518)
Screenshot: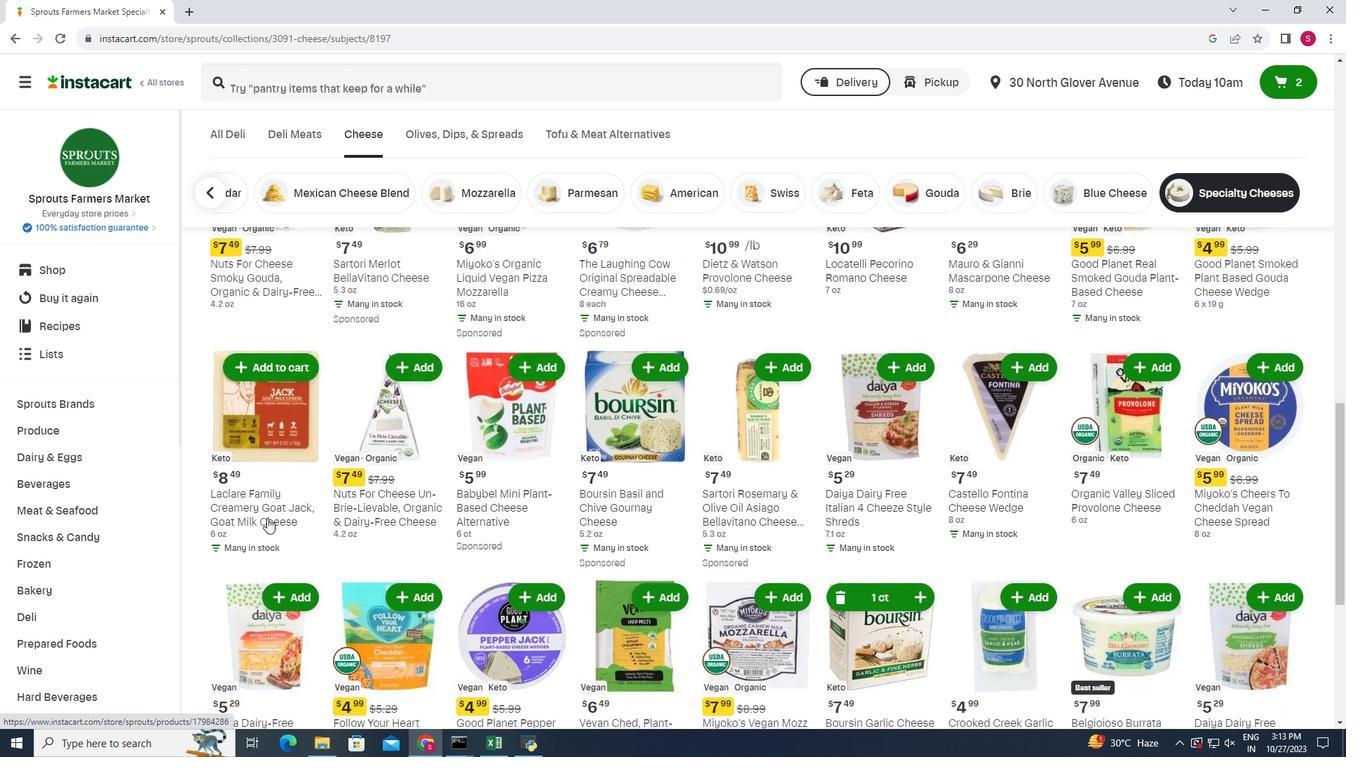 
Action: Mouse scrolled (267, 517) with delta (0, 0)
Screenshot: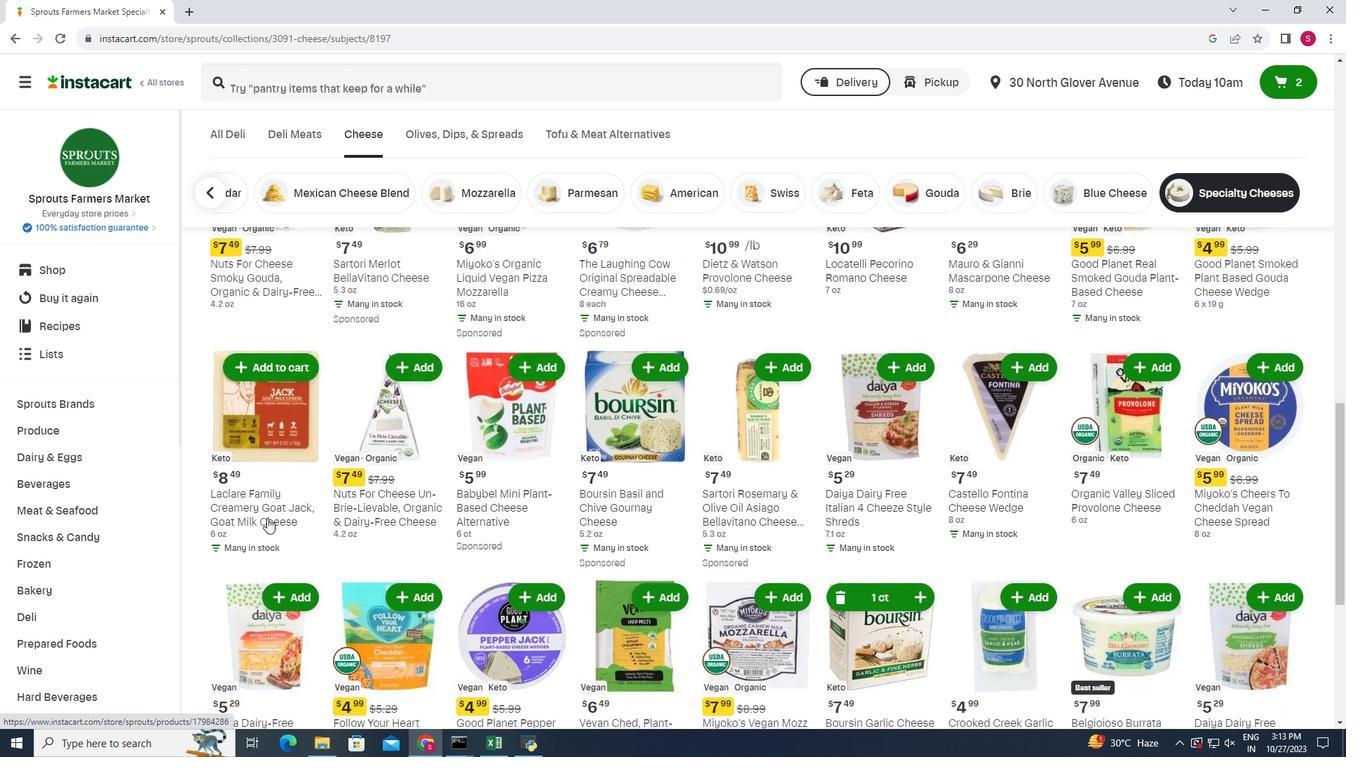 
Action: Mouse moved to (271, 537)
Screenshot: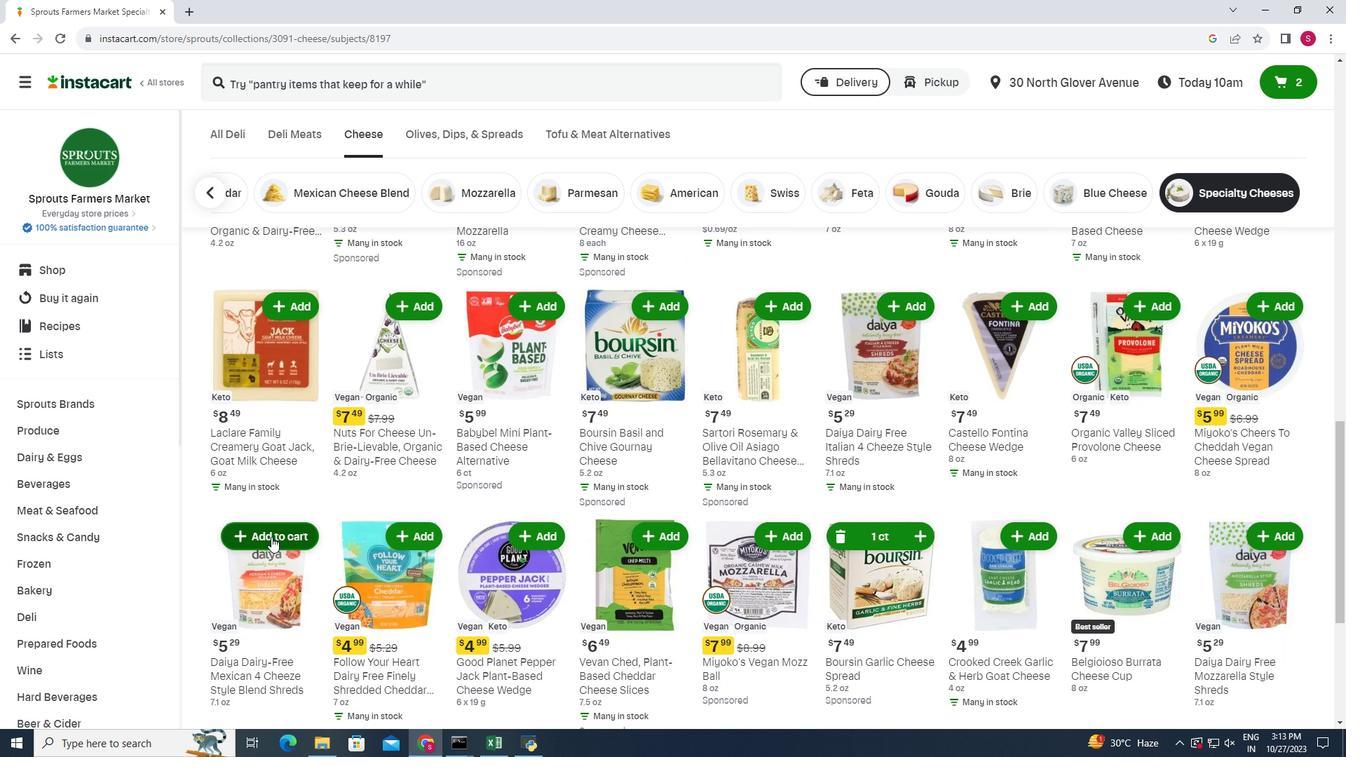 
Action: Mouse scrolled (271, 536) with delta (0, 0)
Screenshot: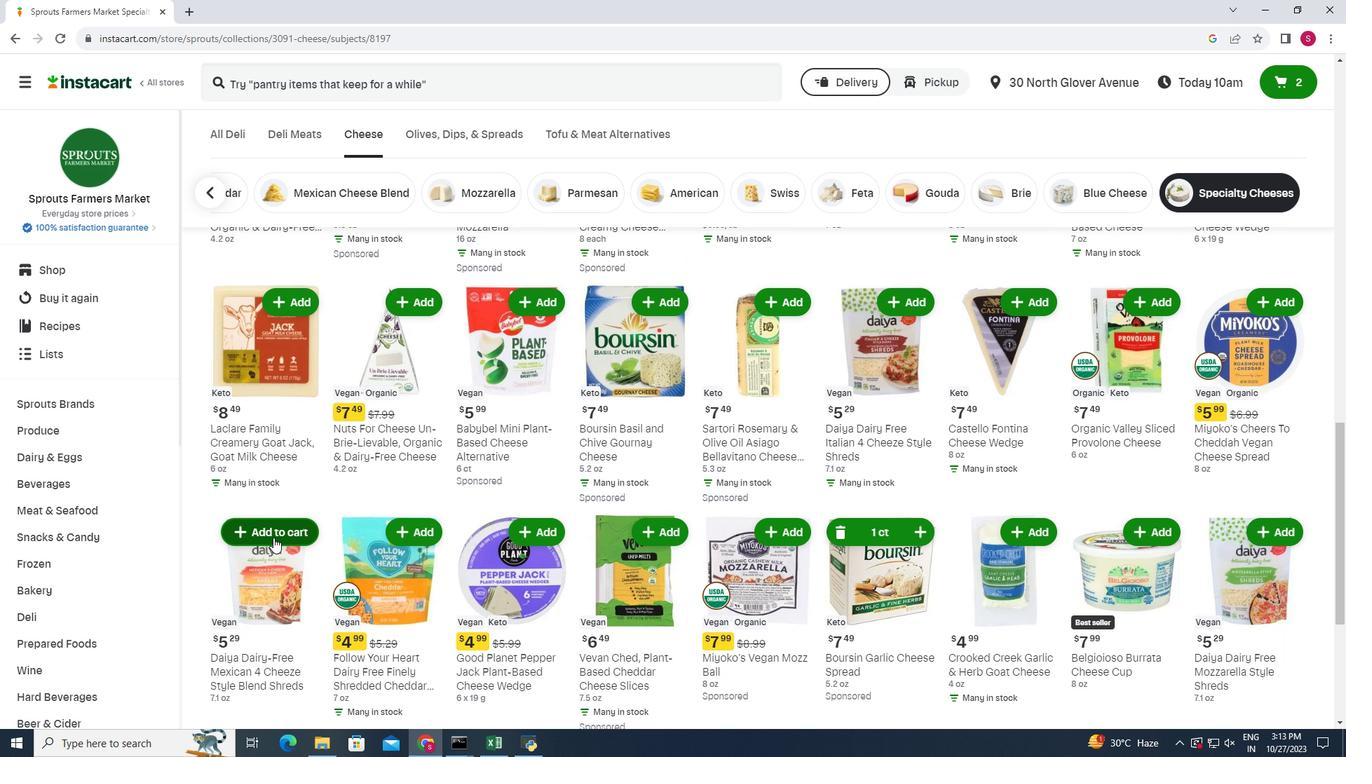 
Action: Mouse moved to (1215, 556)
Screenshot: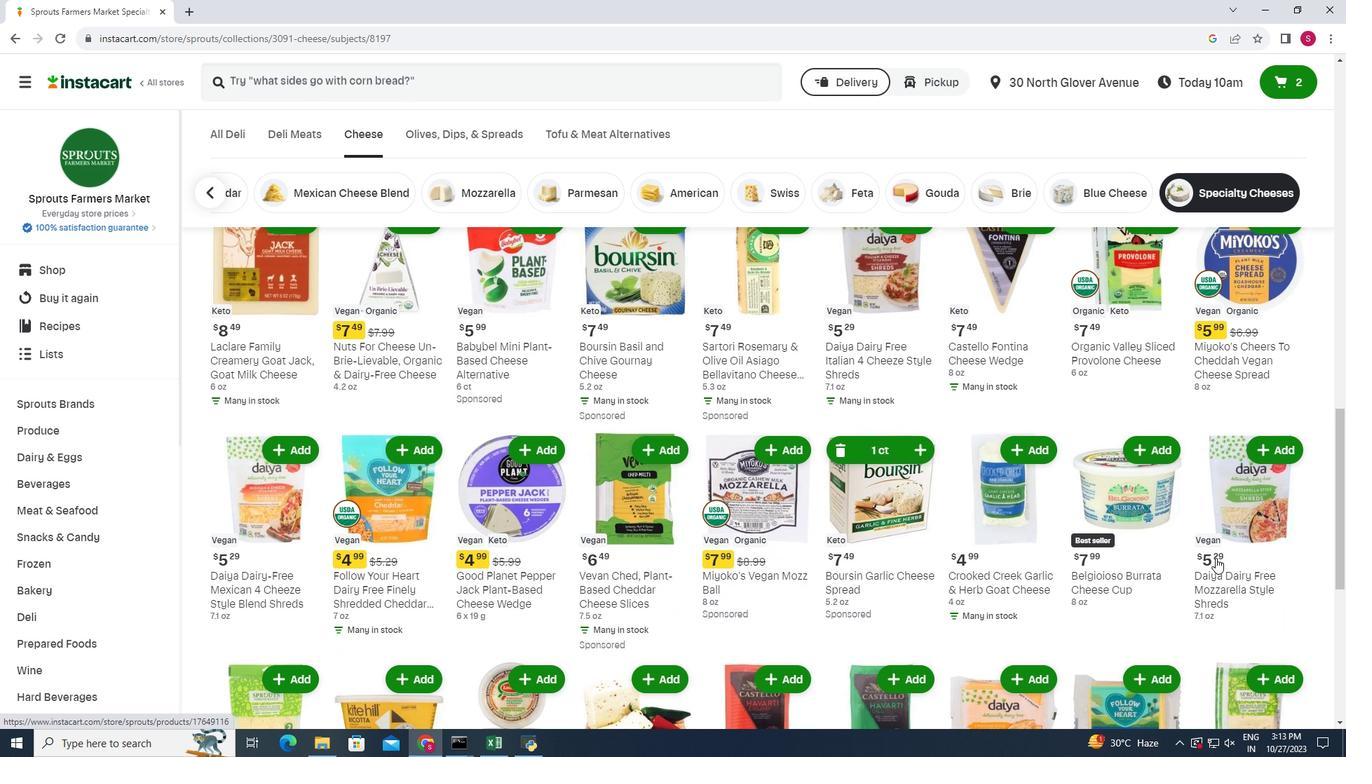 
Action: Mouse scrolled (1215, 556) with delta (0, 0)
Screenshot: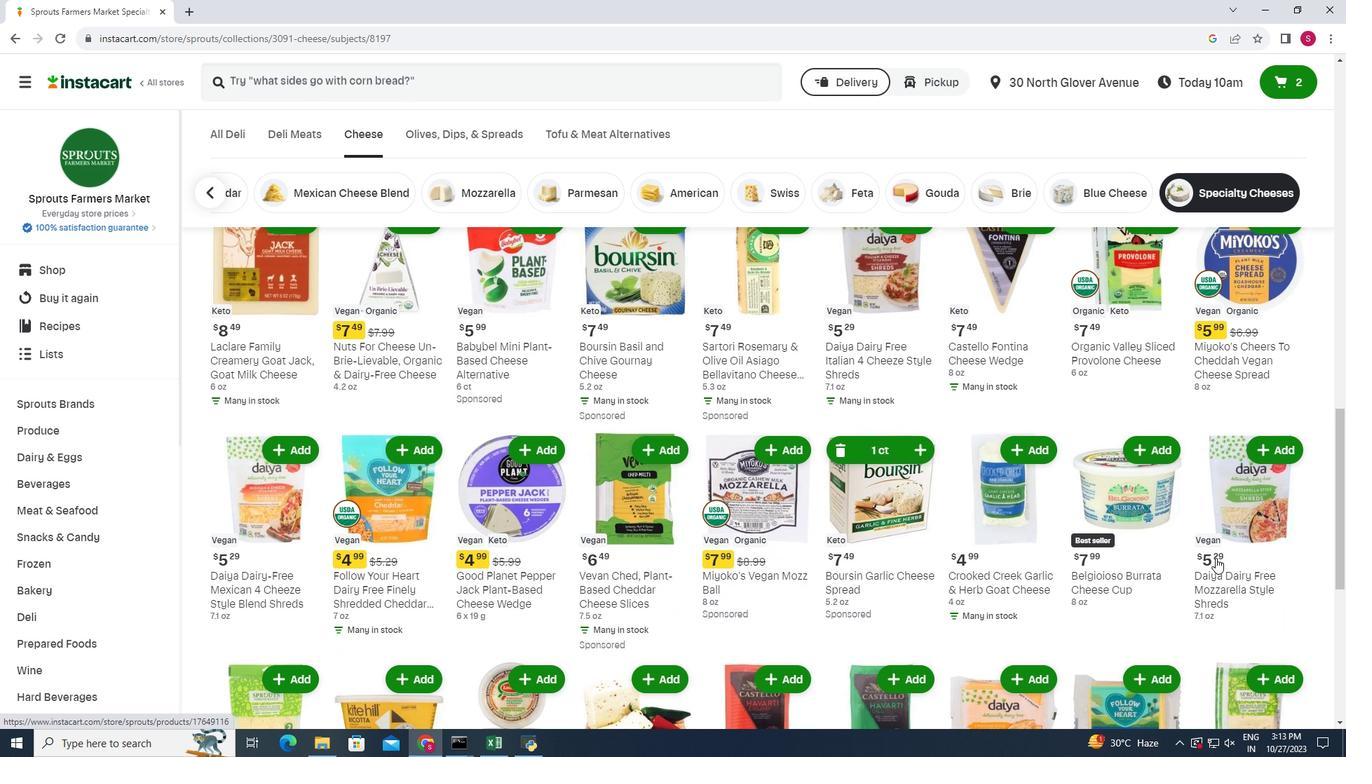 
Action: Mouse moved to (1215, 558)
Screenshot: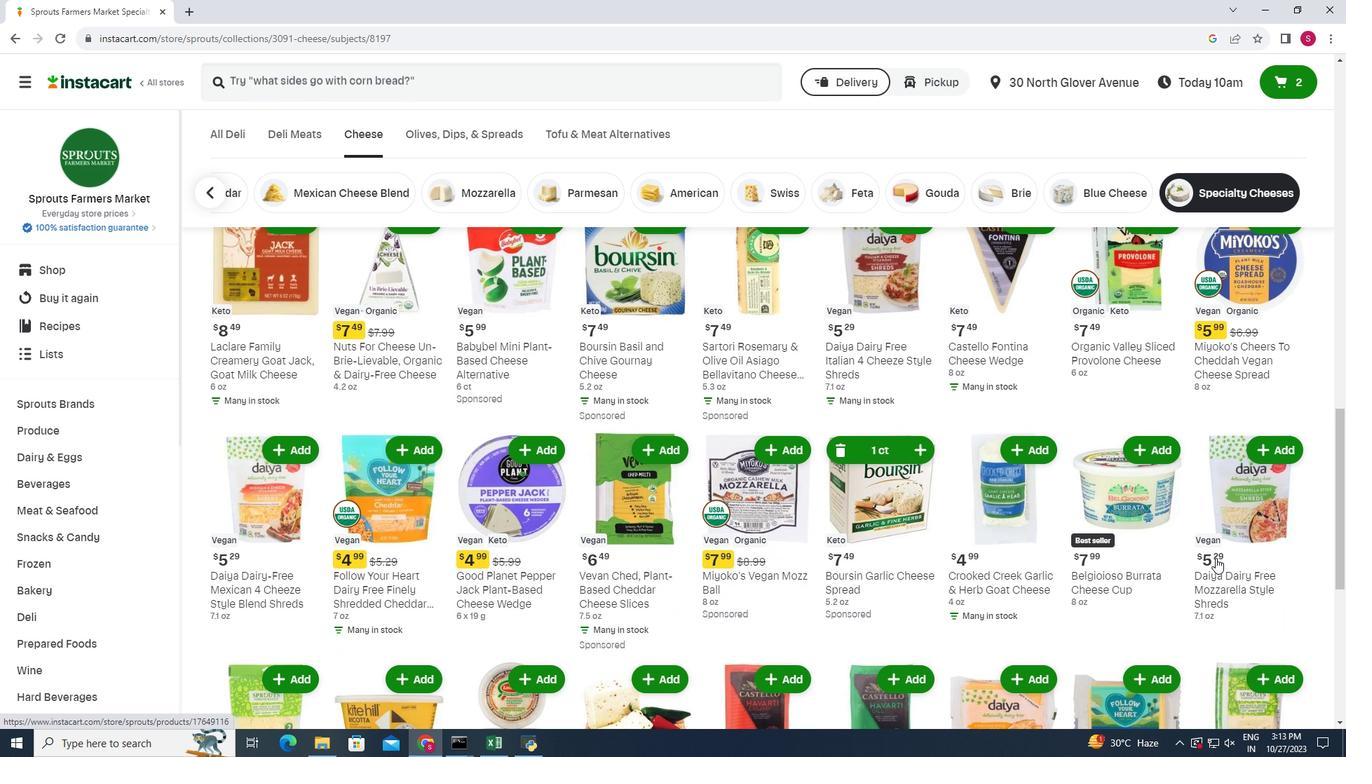 
Action: Mouse scrolled (1215, 557) with delta (0, 0)
Screenshot: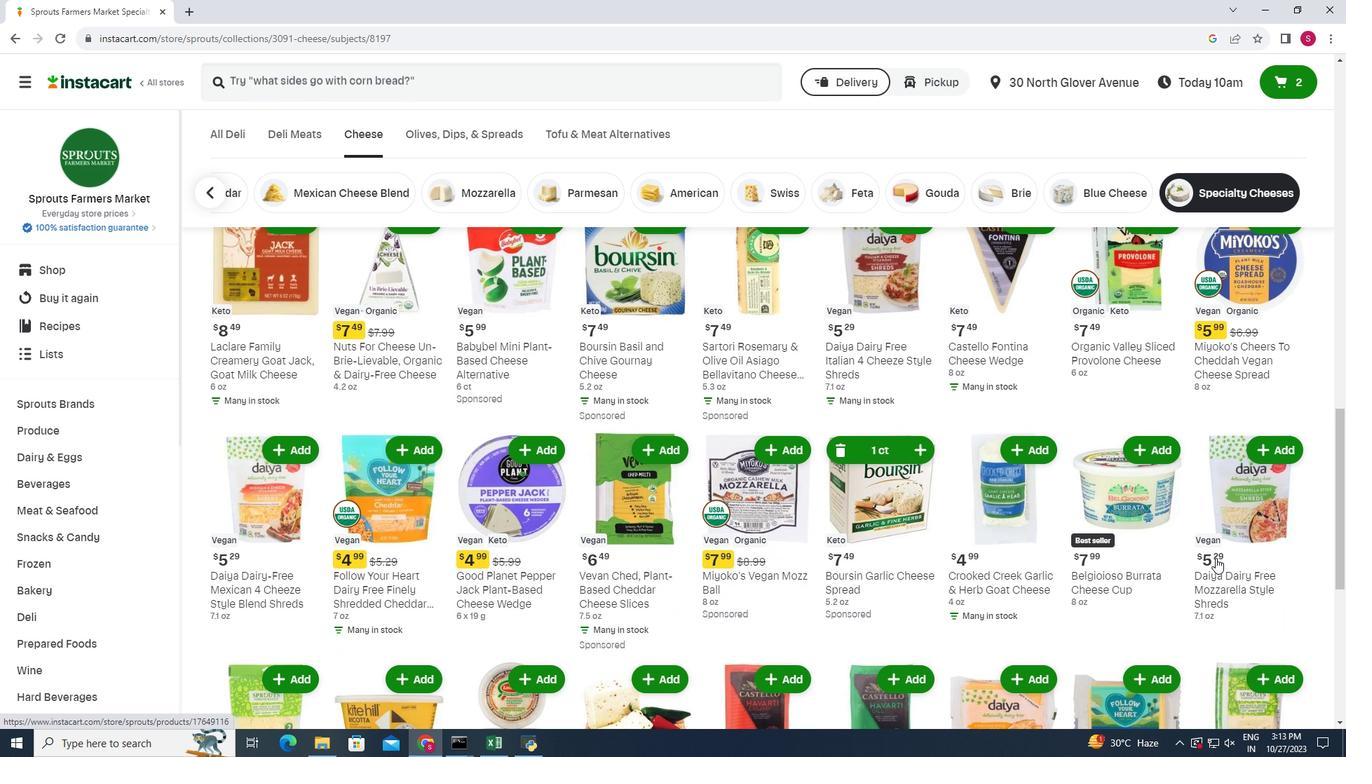 
Action: Mouse moved to (1215, 558)
Screenshot: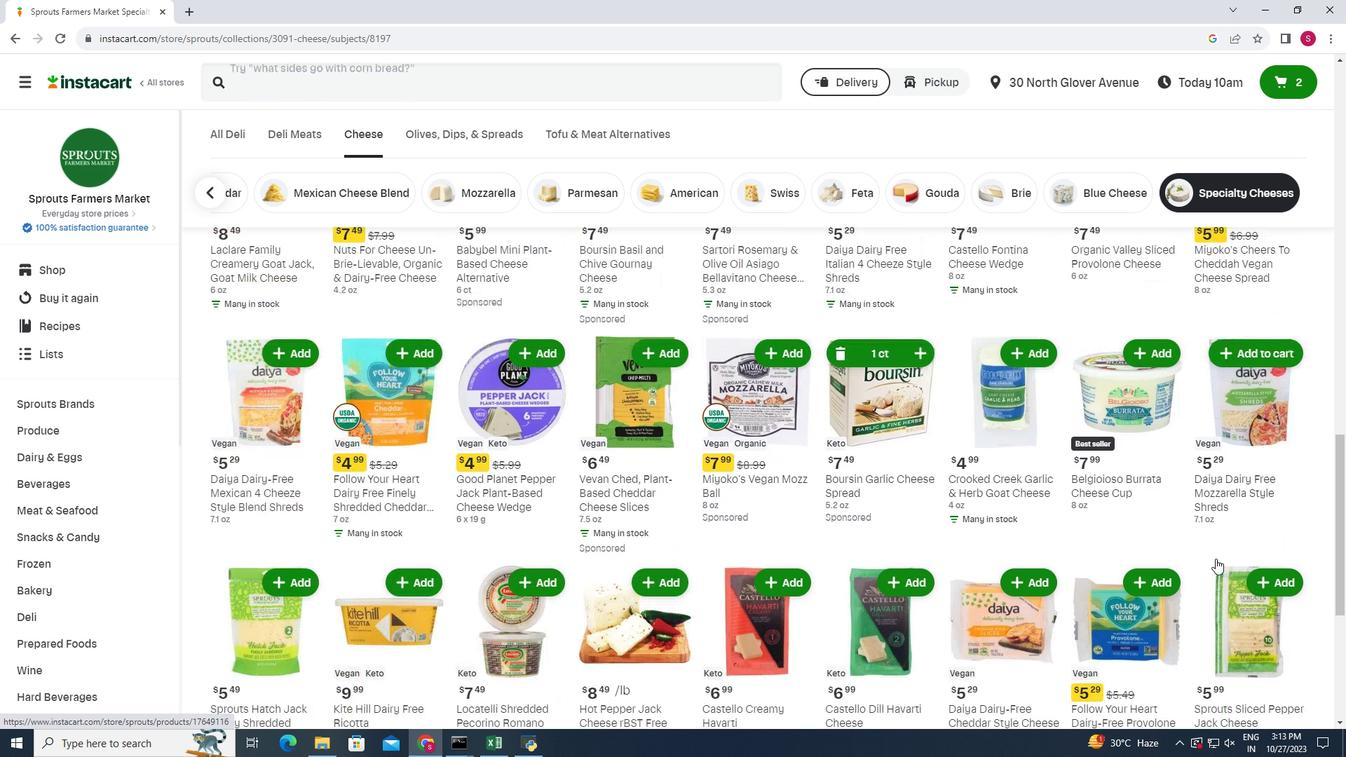 
Action: Mouse scrolled (1215, 557) with delta (0, 0)
Screenshot: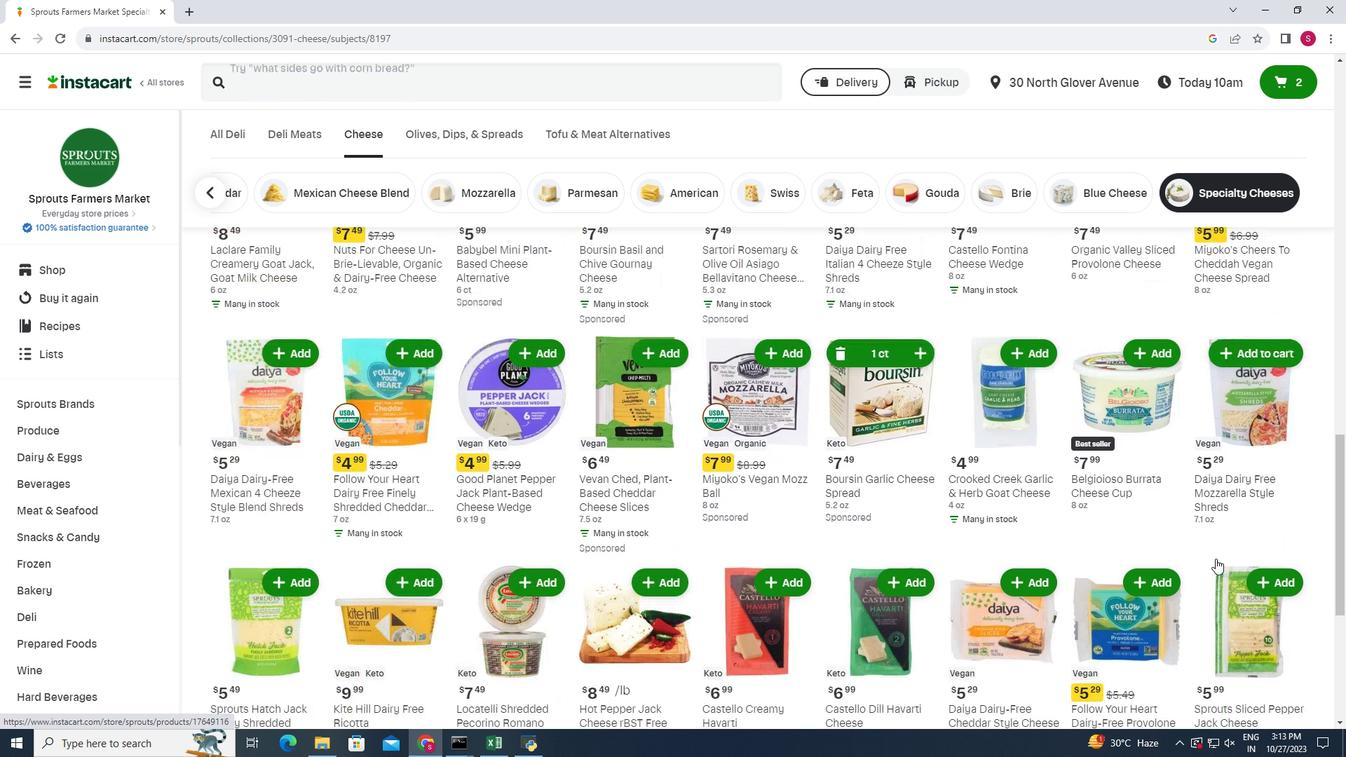 
Action: Mouse moved to (276, 573)
Screenshot: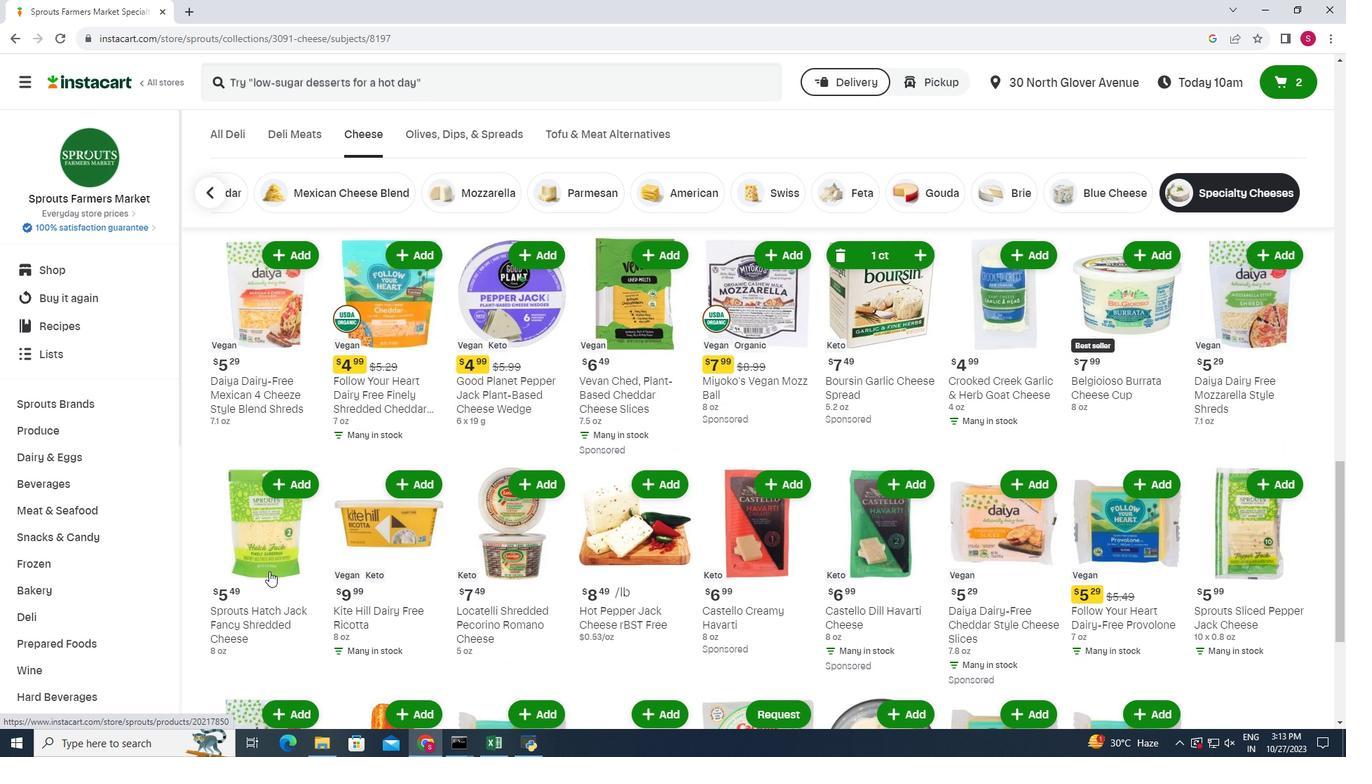 
Action: Mouse scrolled (276, 572) with delta (0, 0)
Screenshot: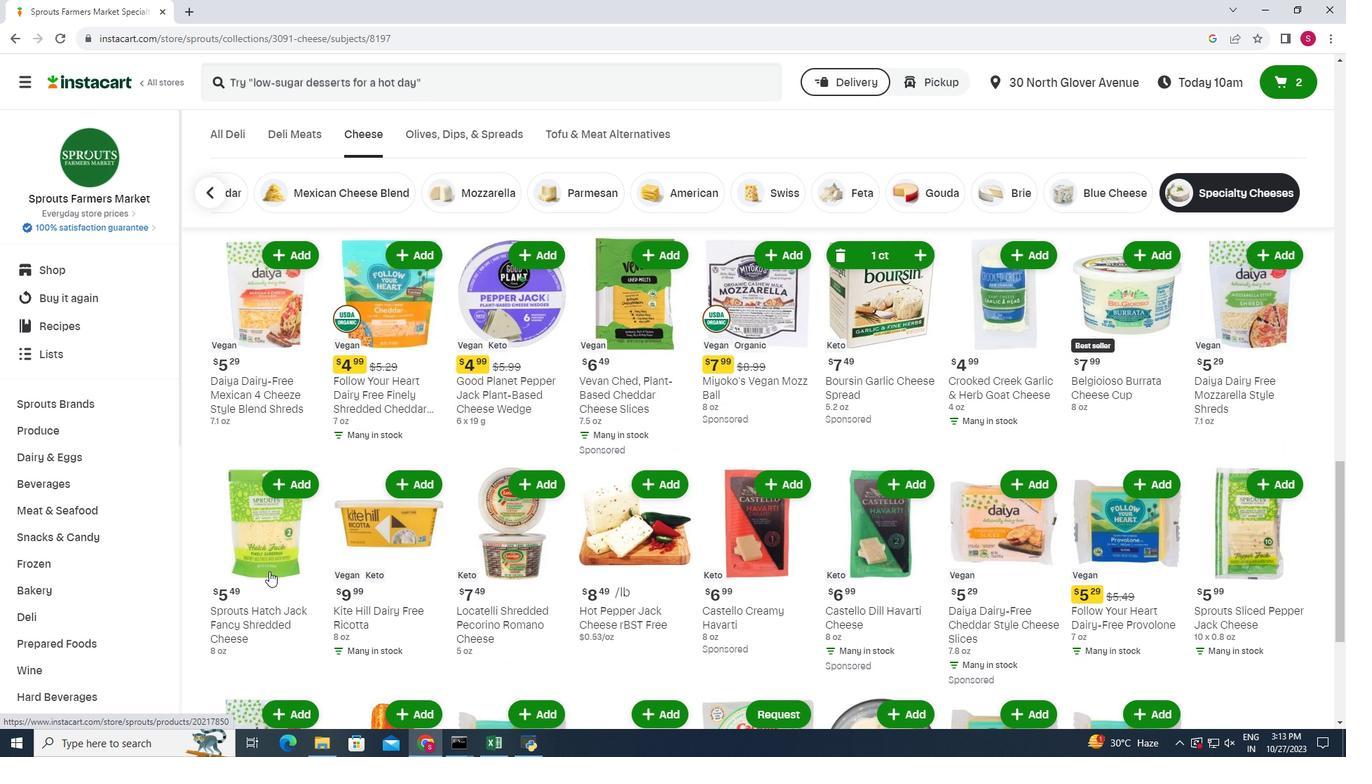 
Action: Mouse moved to (265, 570)
Screenshot: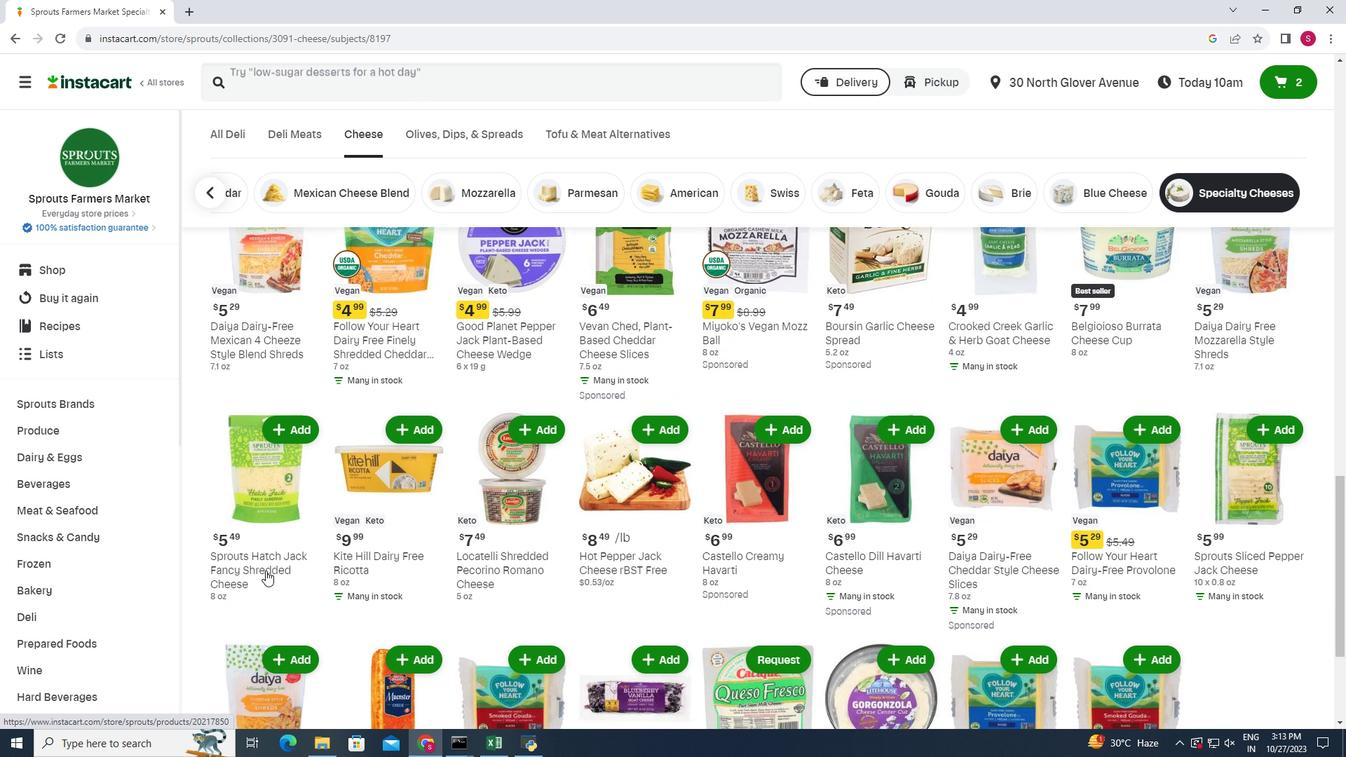 
Action: Mouse scrolled (265, 570) with delta (0, 0)
Screenshot: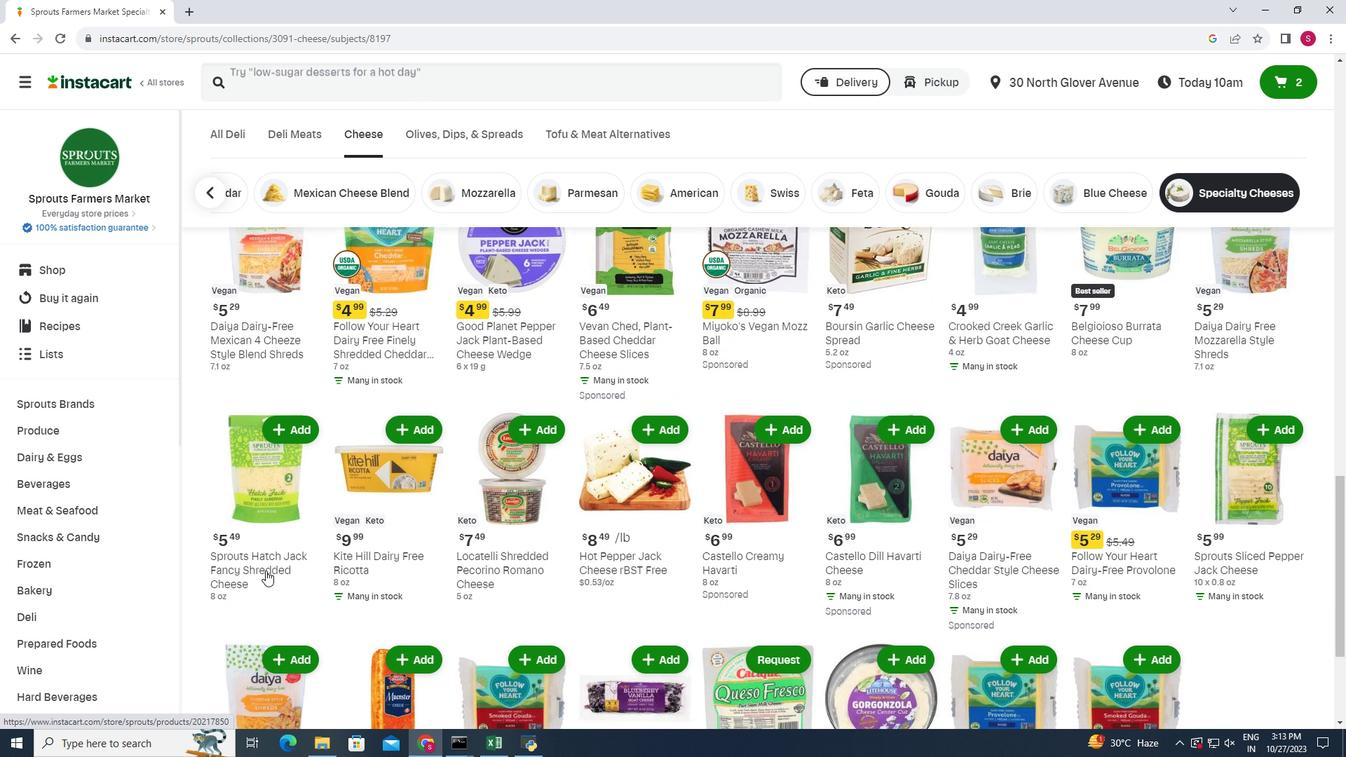 
Action: Mouse scrolled (265, 570) with delta (0, 0)
Screenshot: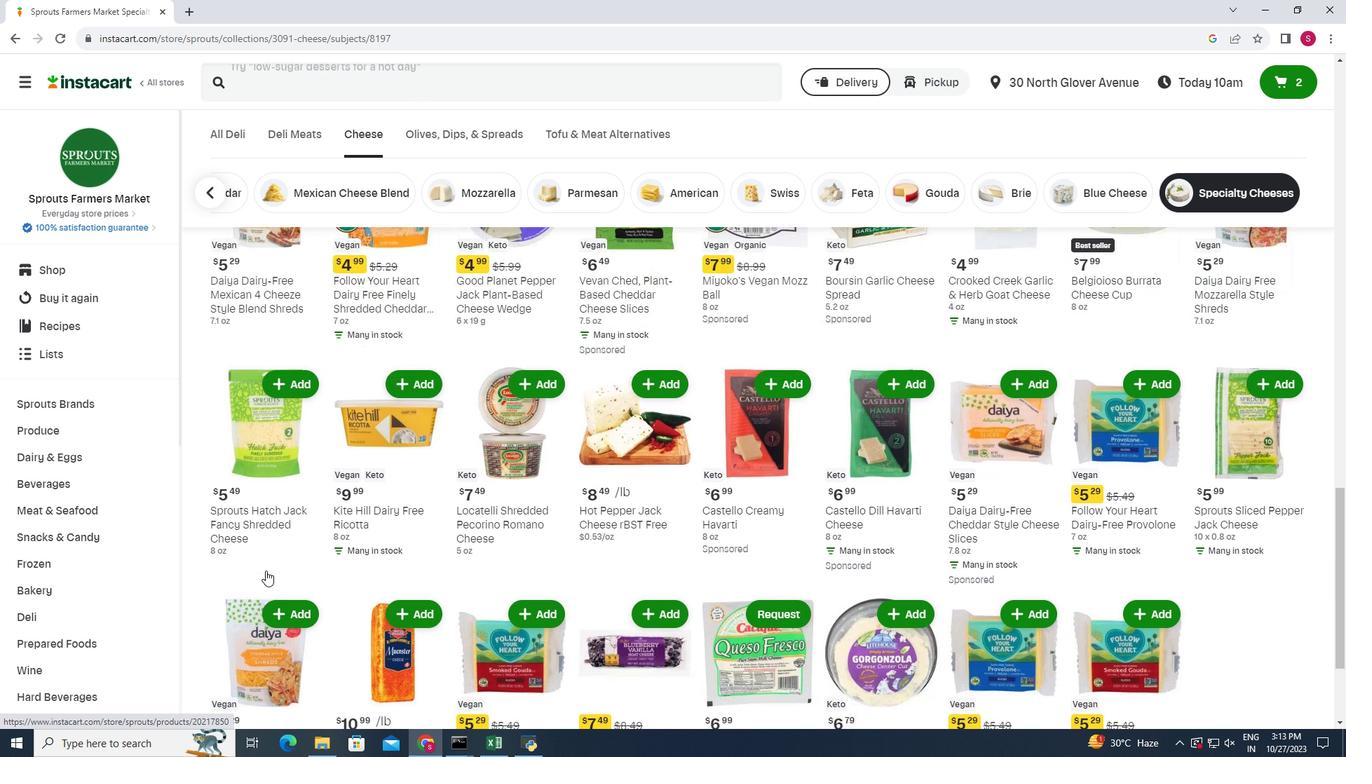 
Action: Mouse moved to (1290, 570)
Screenshot: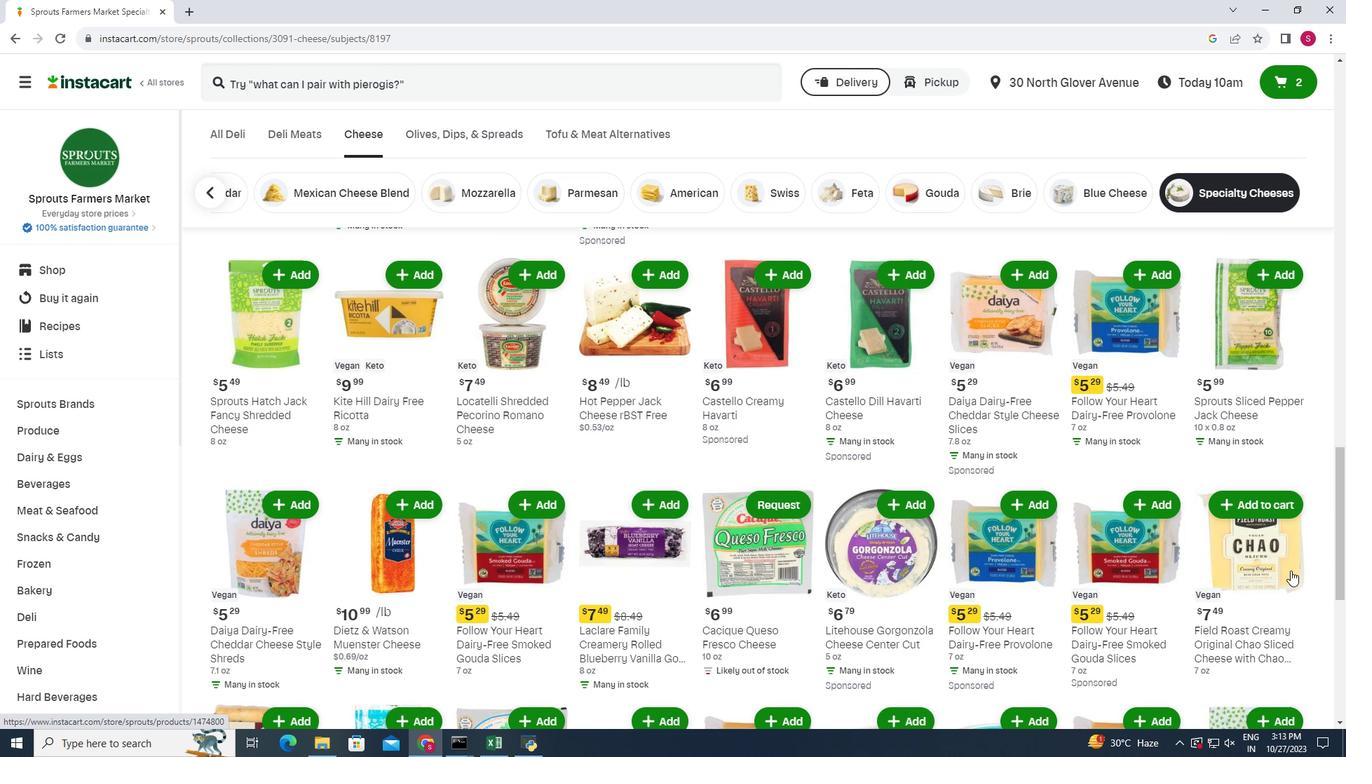 
Action: Mouse scrolled (1290, 570) with delta (0, 0)
Screenshot: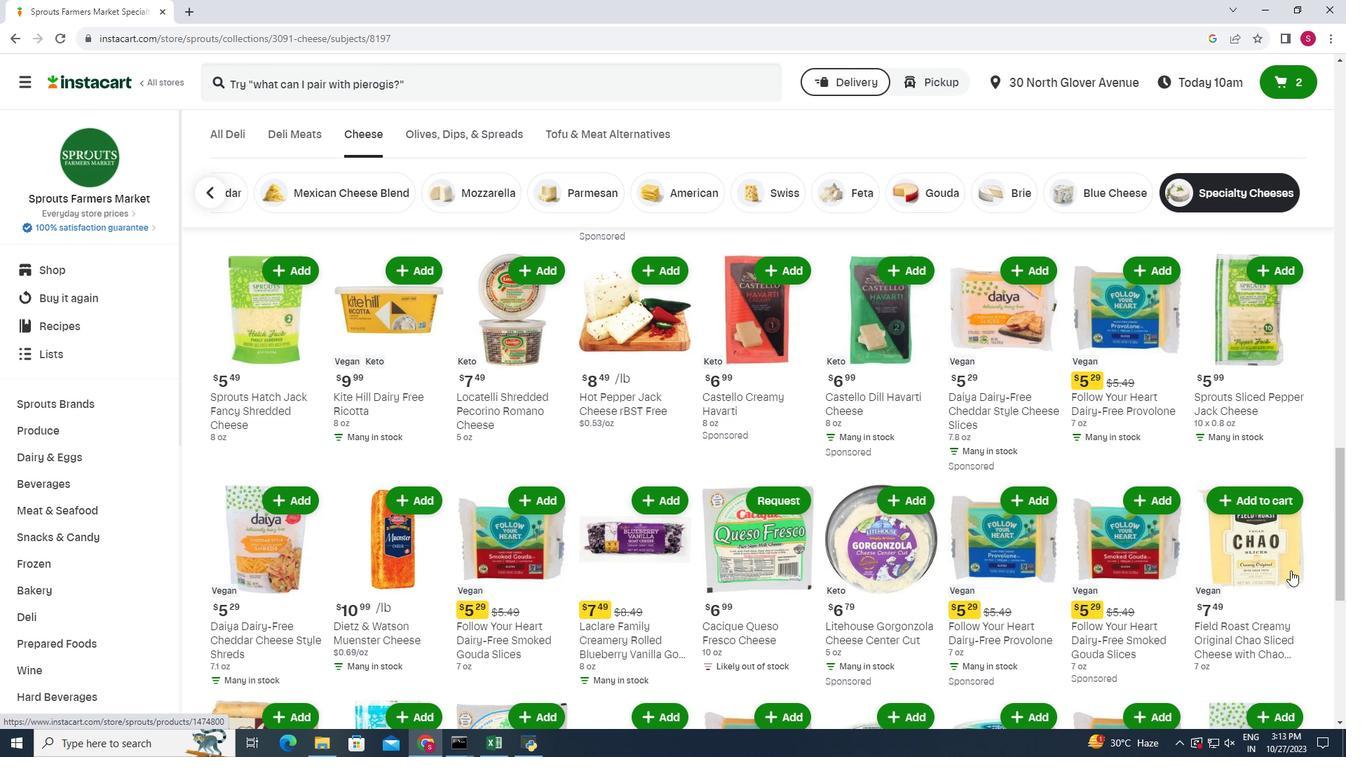 
Action: Mouse scrolled (1290, 570) with delta (0, 0)
Screenshot: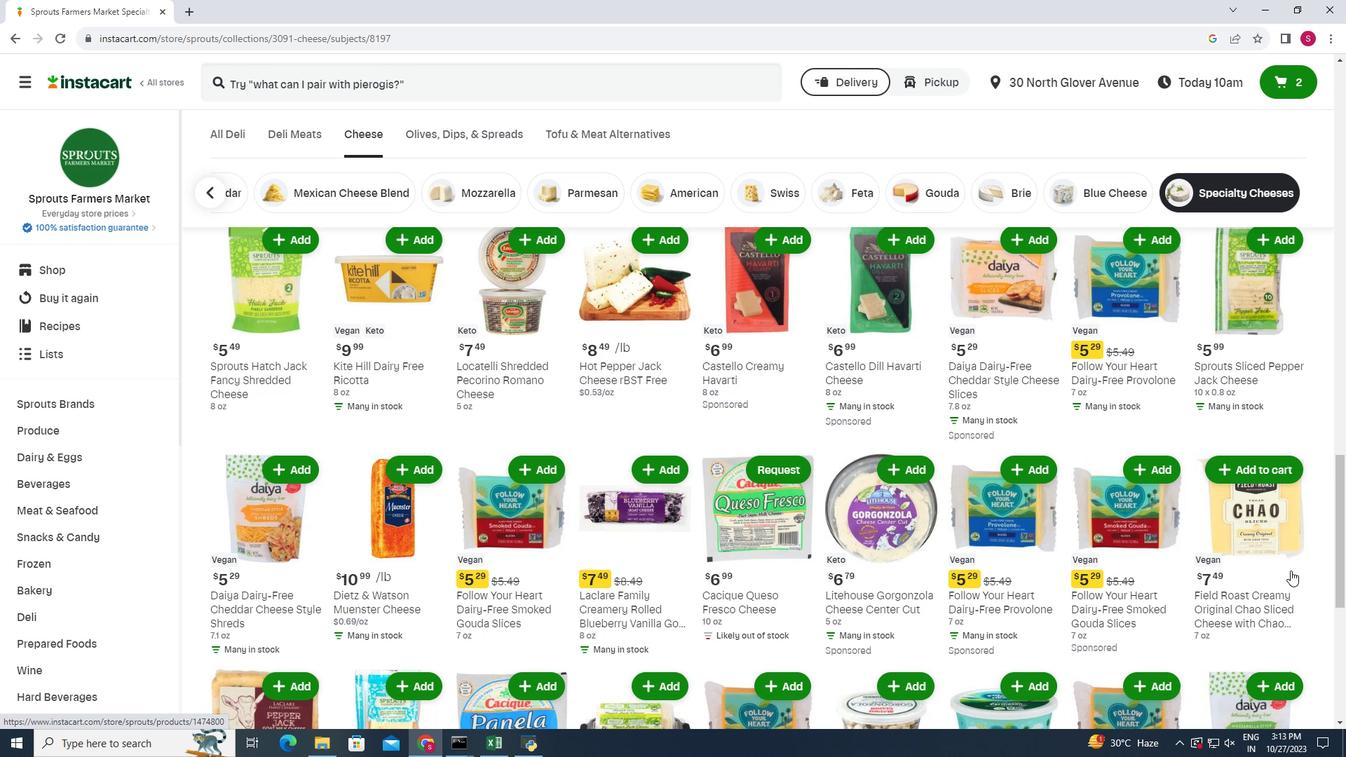 
Action: Mouse scrolled (1290, 570) with delta (0, 0)
Screenshot: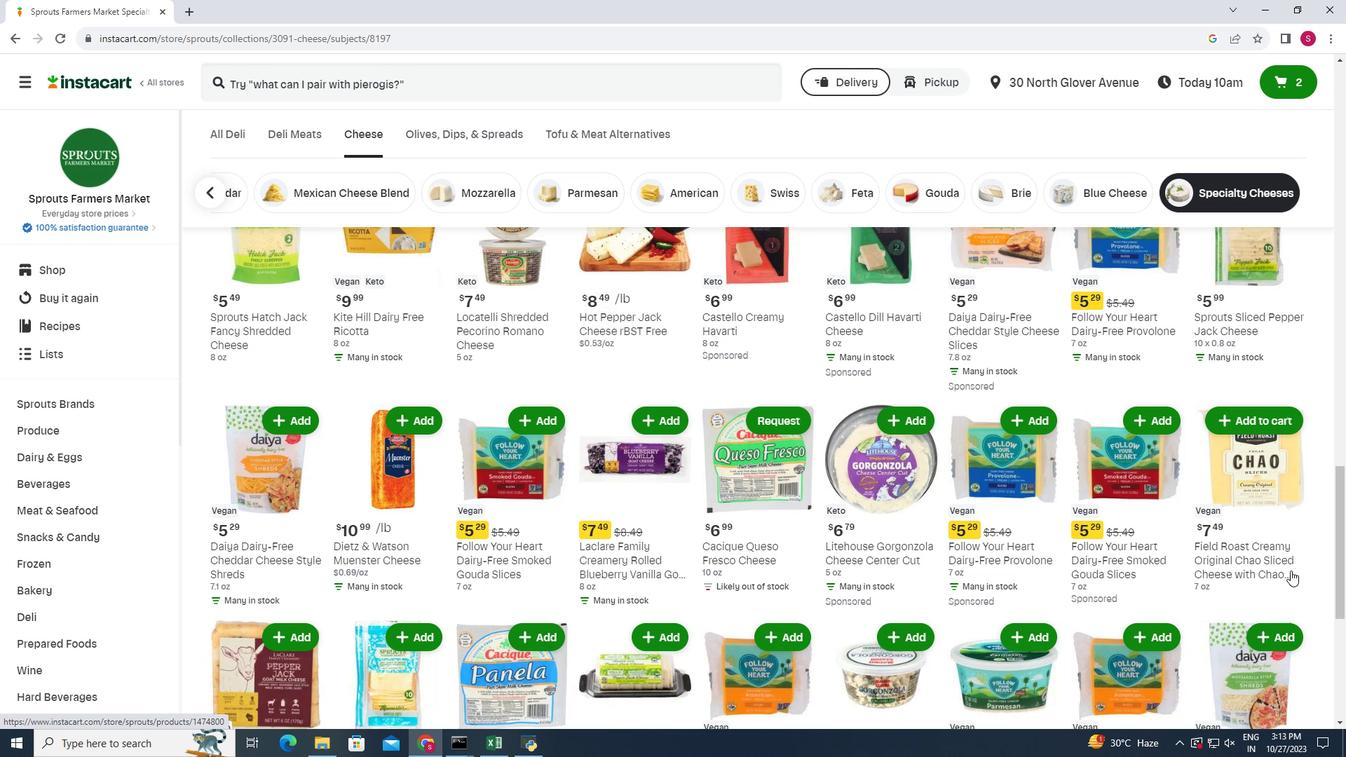 
Action: Mouse moved to (298, 541)
Screenshot: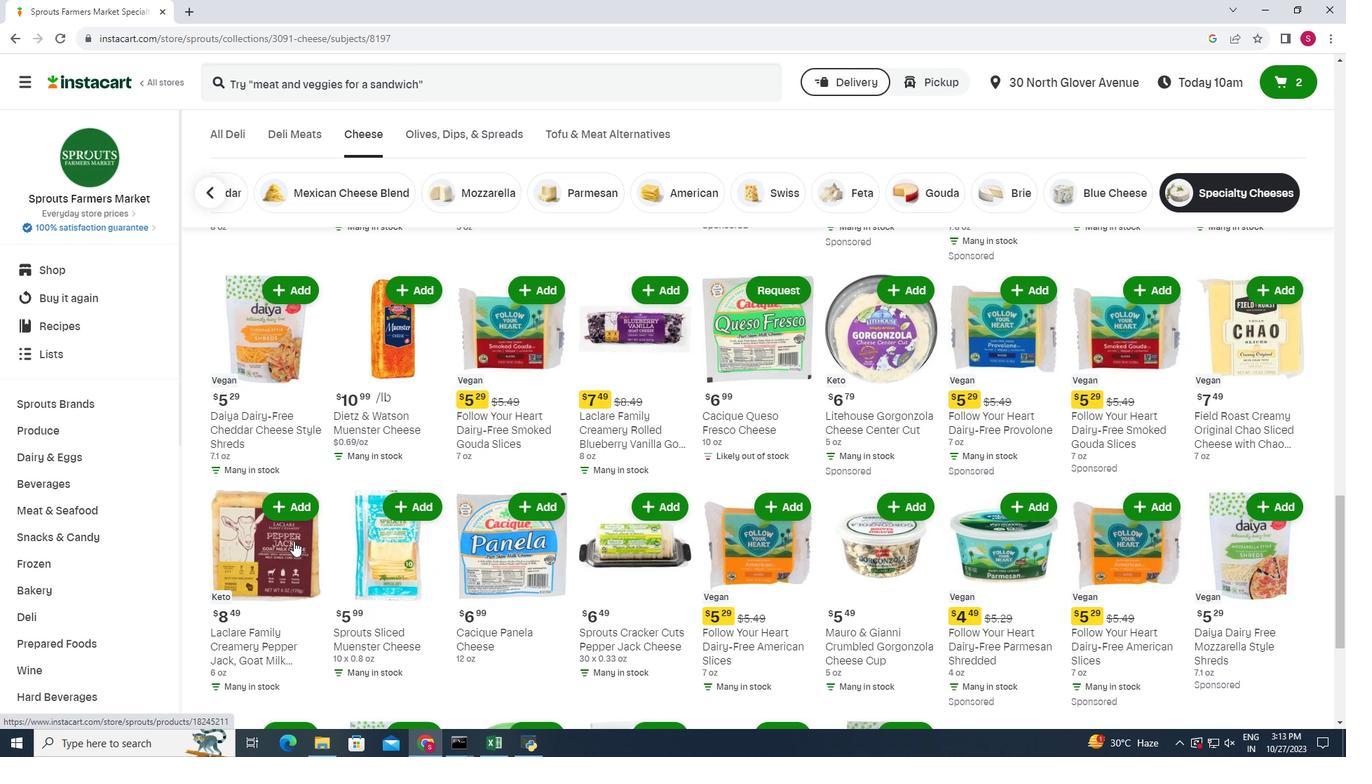 
Action: Mouse scrolled (298, 540) with delta (0, 0)
Screenshot: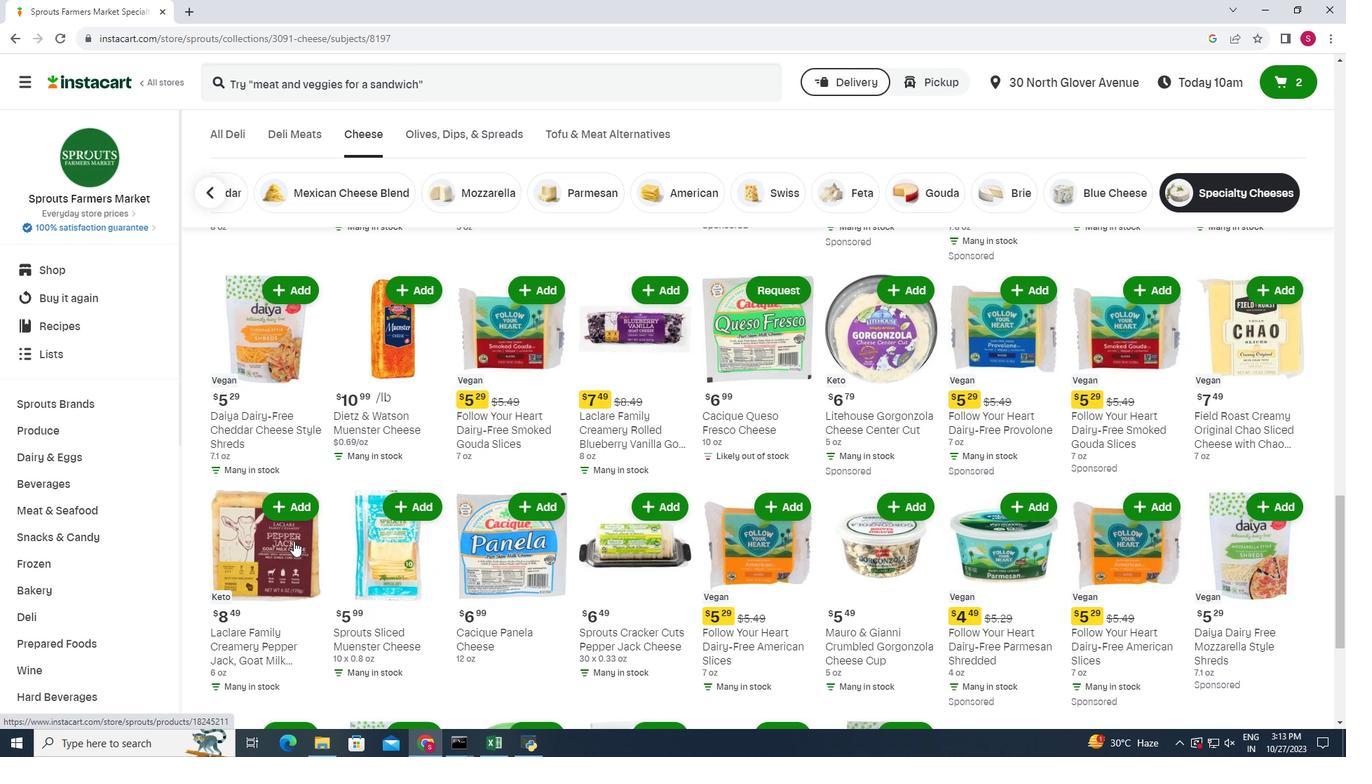 
Action: Mouse moved to (293, 541)
Screenshot: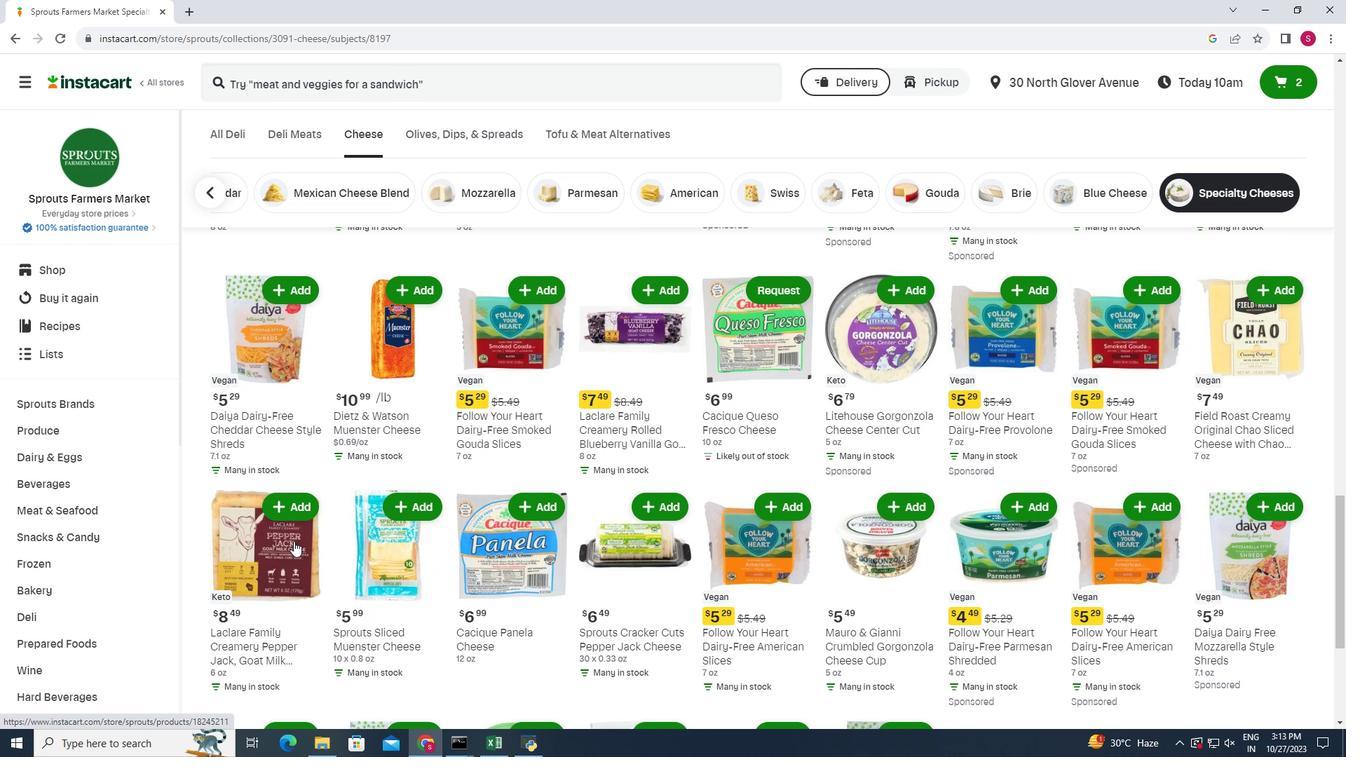 
Action: Mouse scrolled (293, 540) with delta (0, 0)
Screenshot: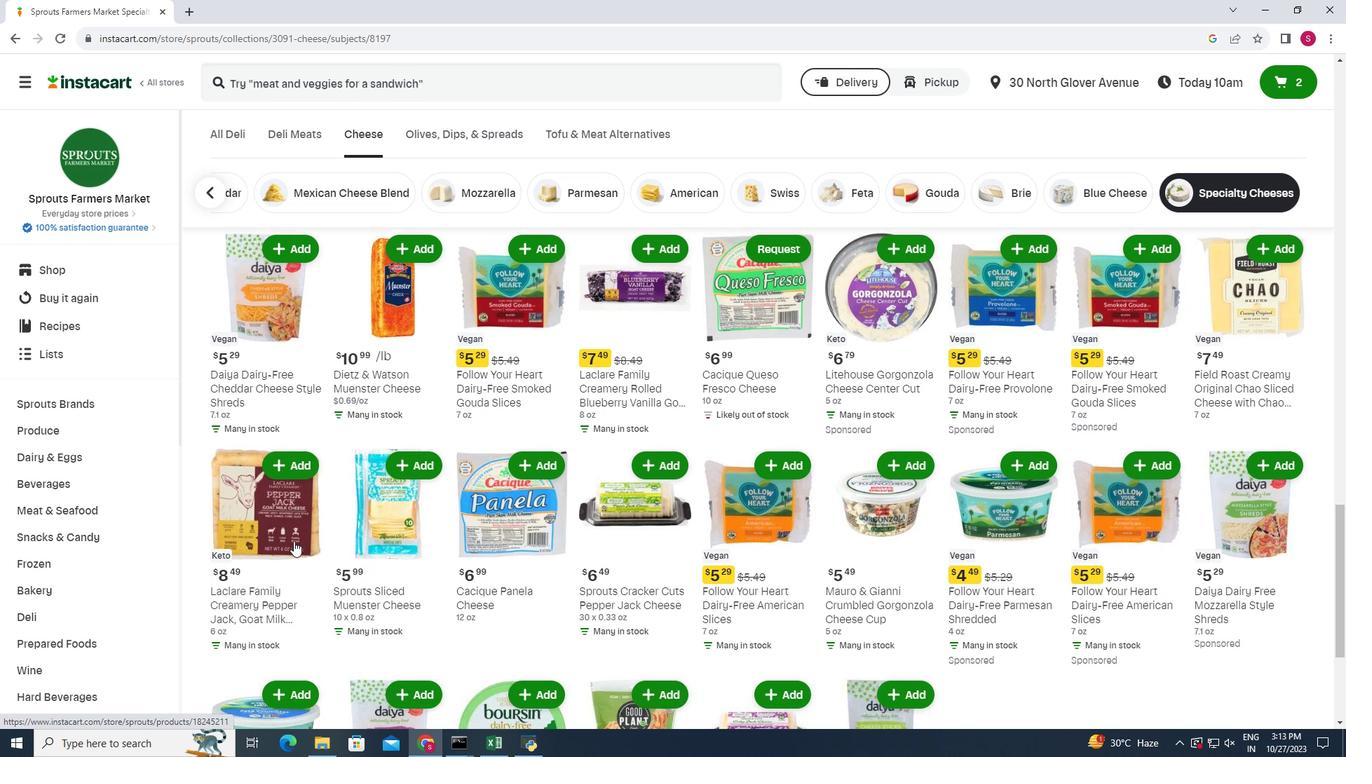 
Action: Mouse moved to (293, 541)
Screenshot: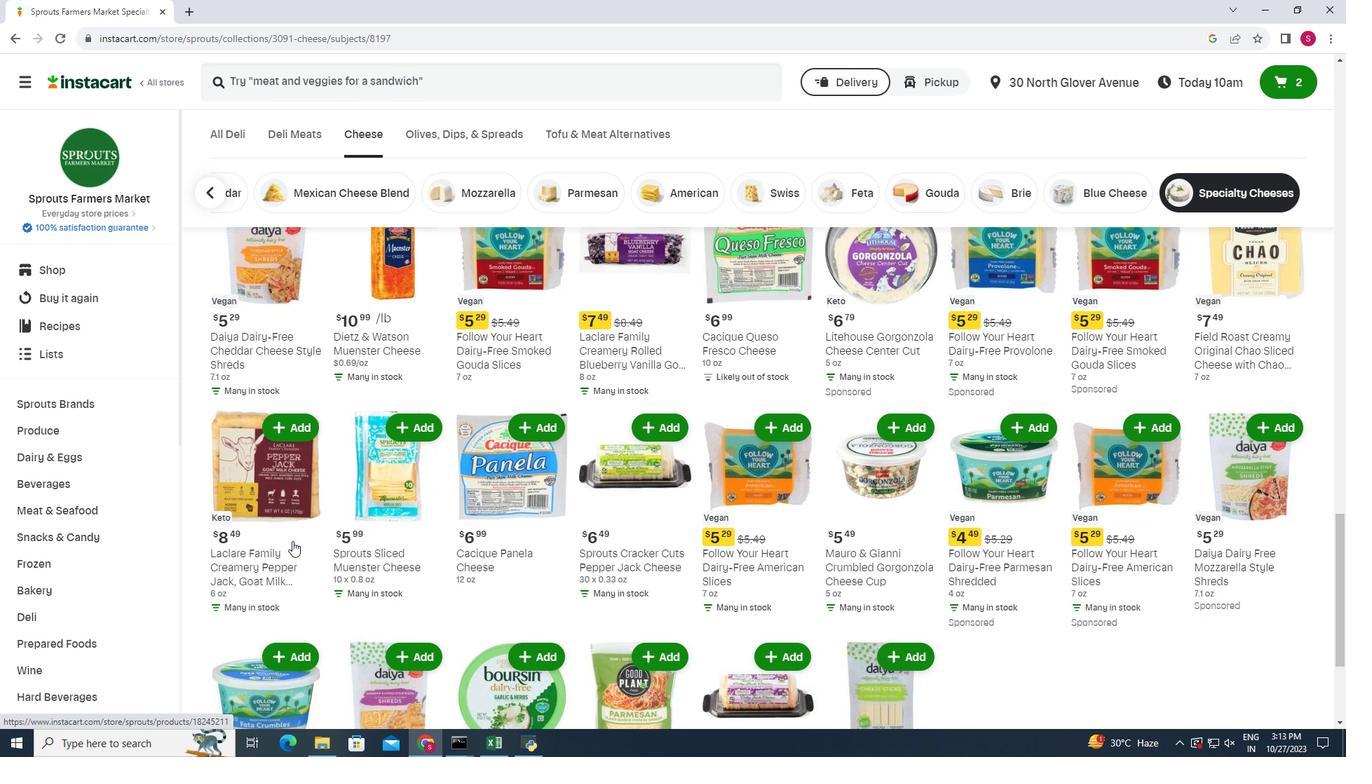 
Action: Mouse scrolled (293, 540) with delta (0, 0)
Screenshot: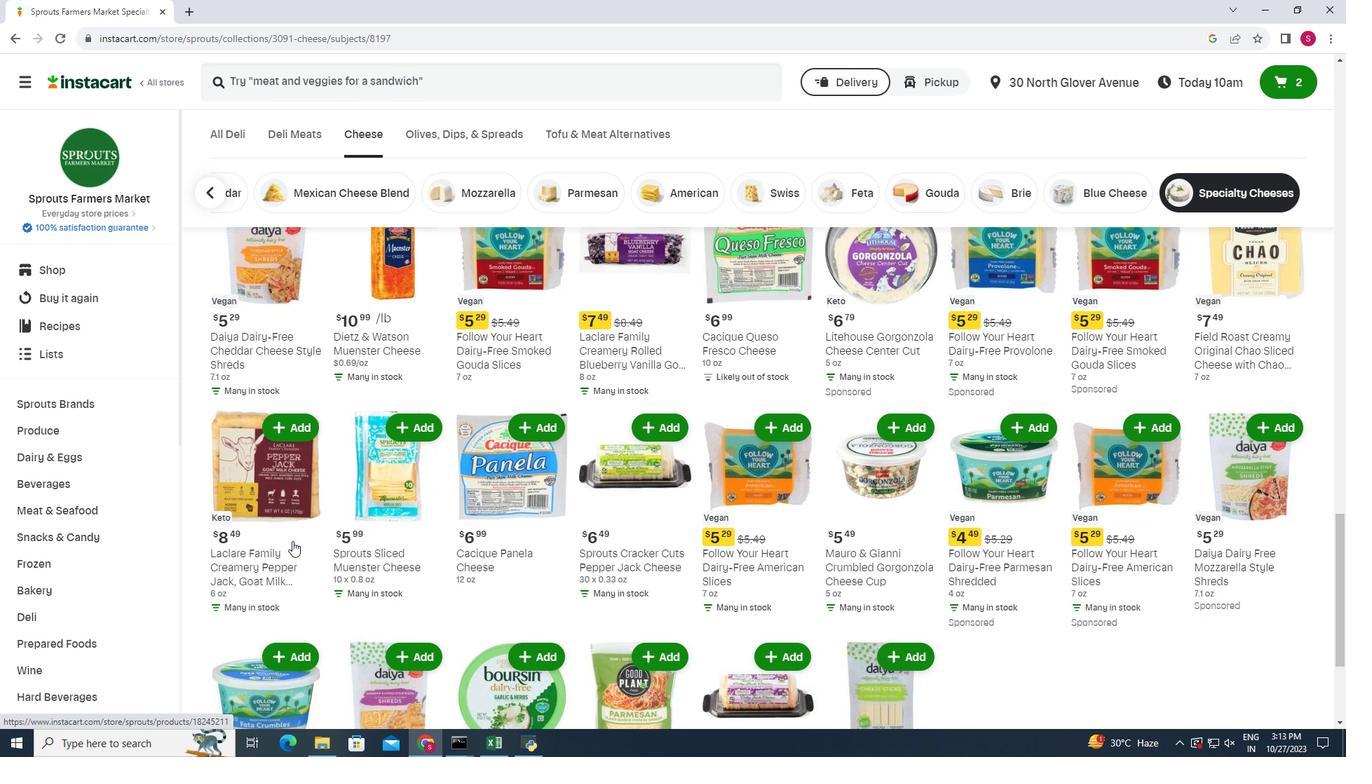 
Action: Mouse moved to (291, 535)
Screenshot: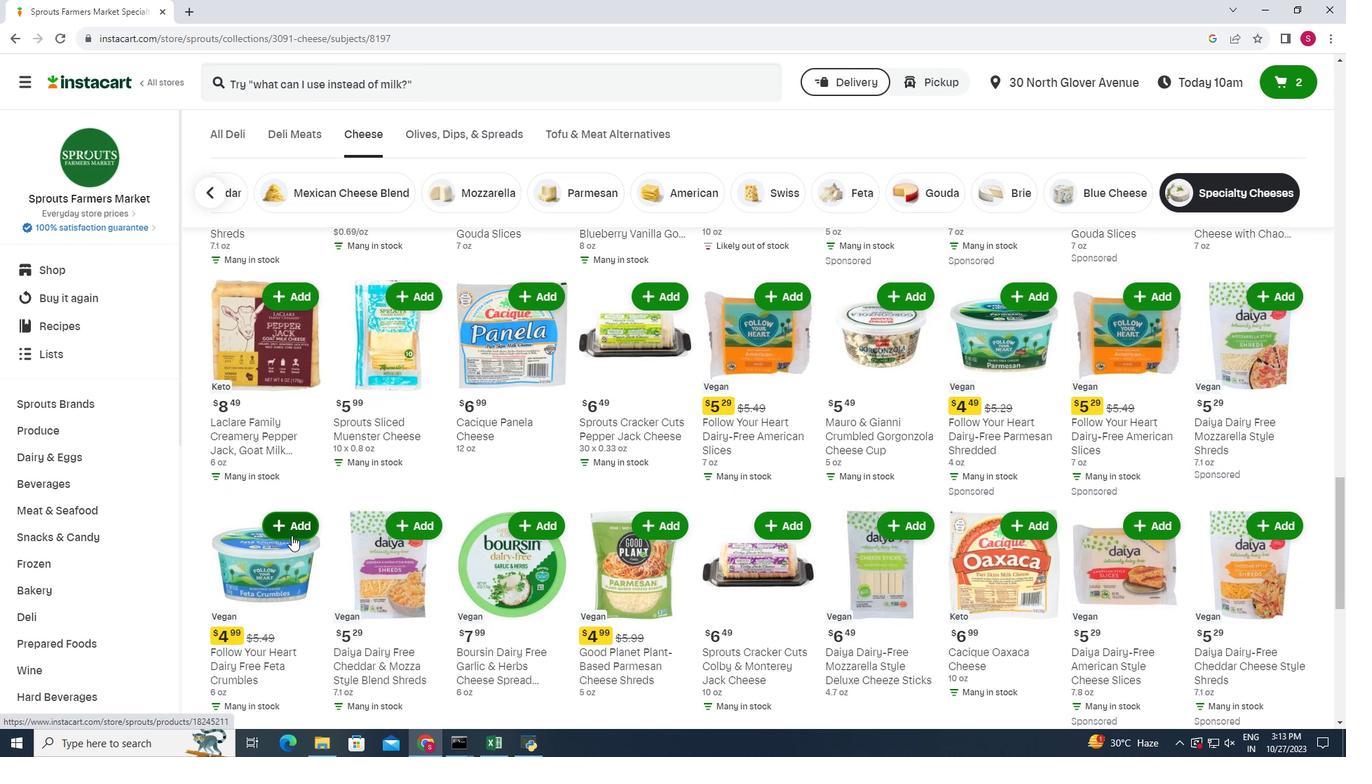 
Action: Mouse scrolled (291, 534) with delta (0, 0)
Screenshot: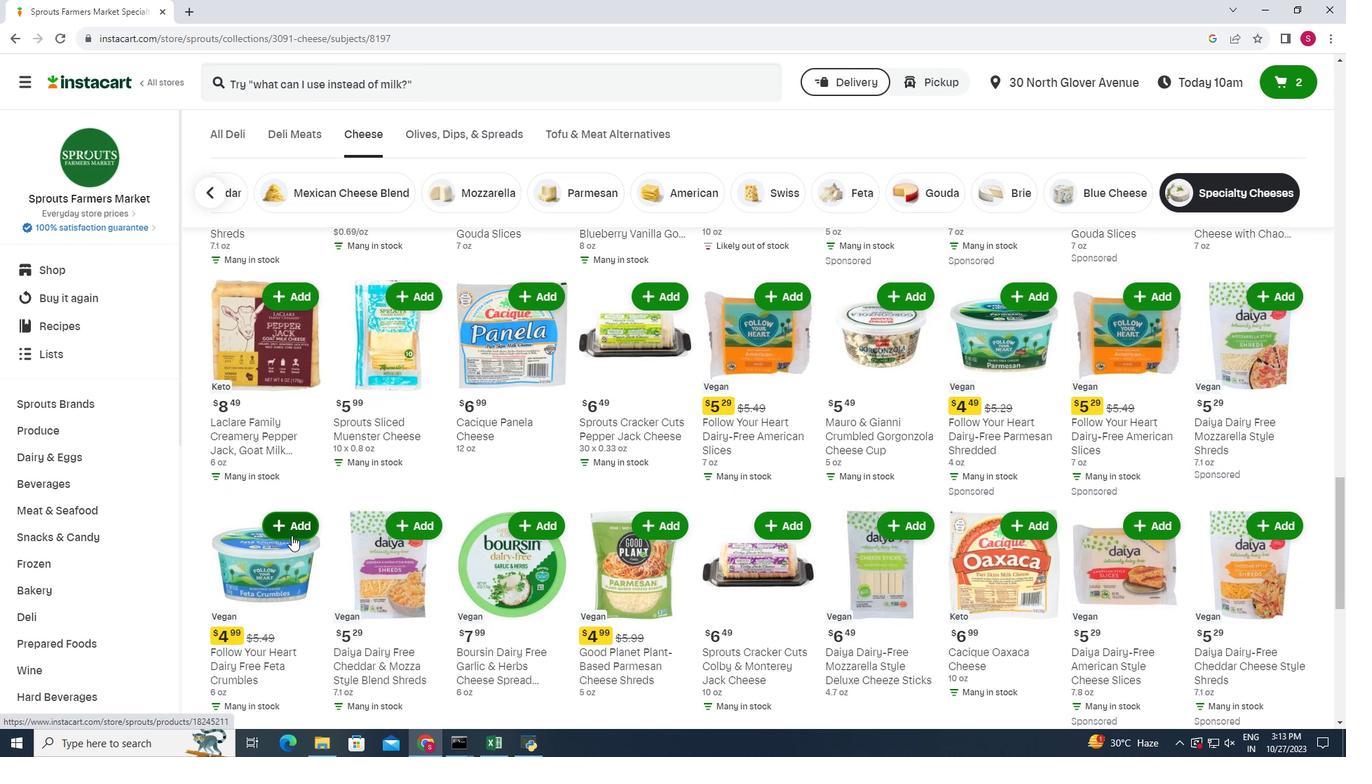 
Action: Mouse moved to (1041, 458)
Screenshot: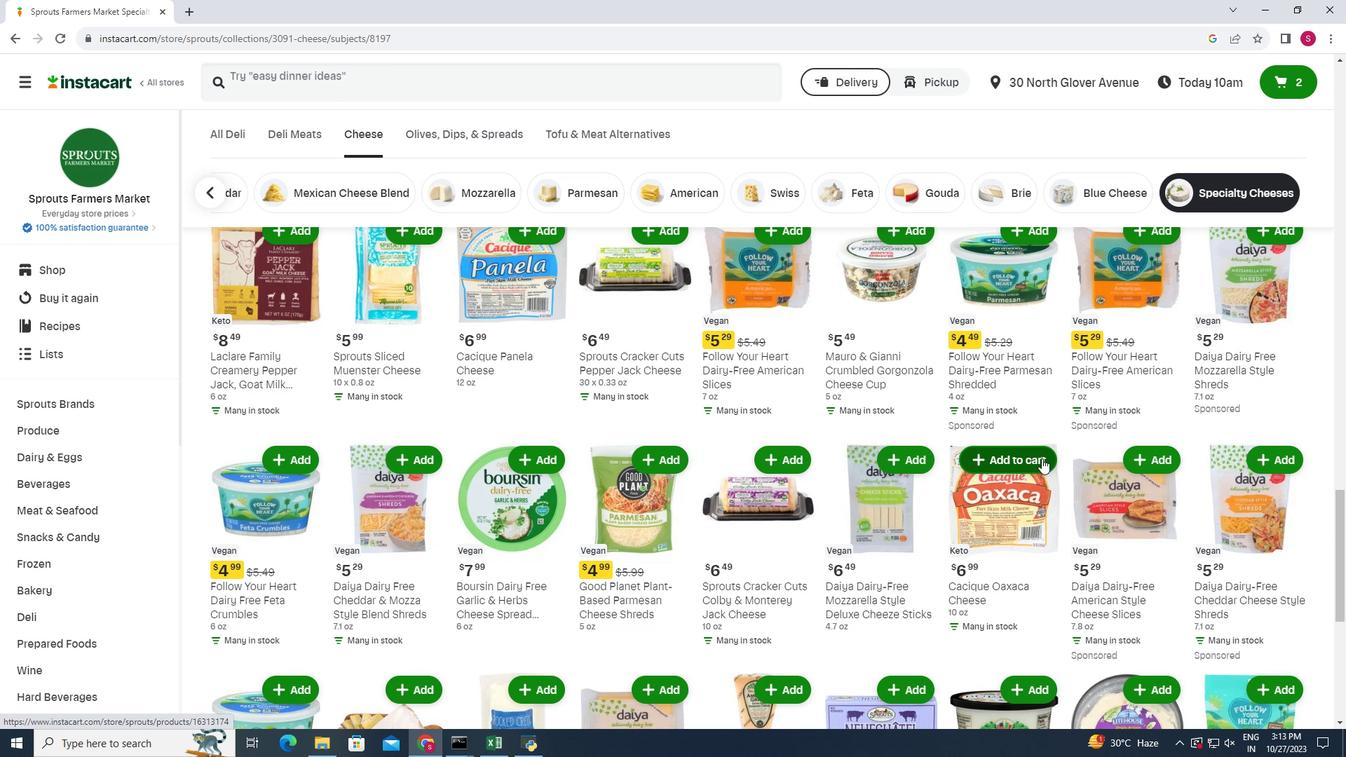 
Action: Mouse pressed left at (1041, 458)
Screenshot: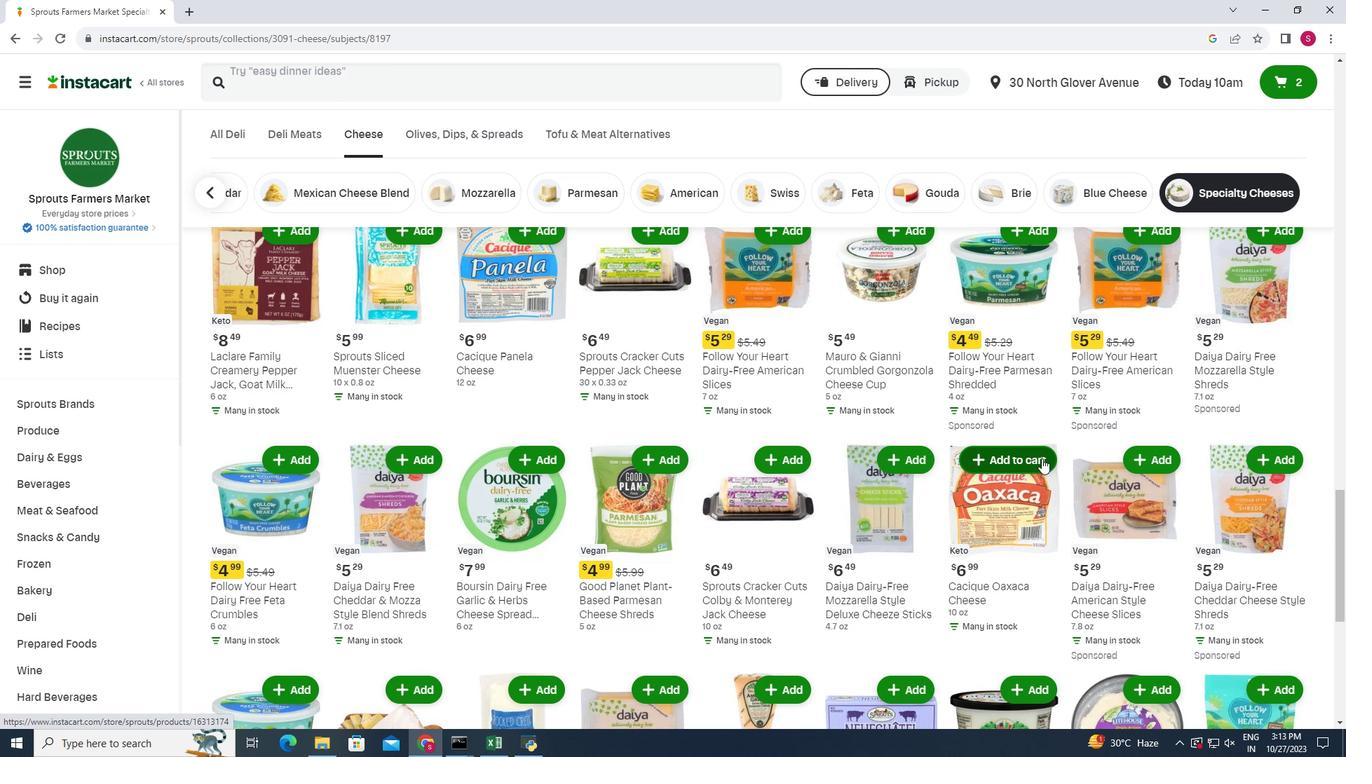 
Action: Mouse moved to (1041, 421)
Screenshot: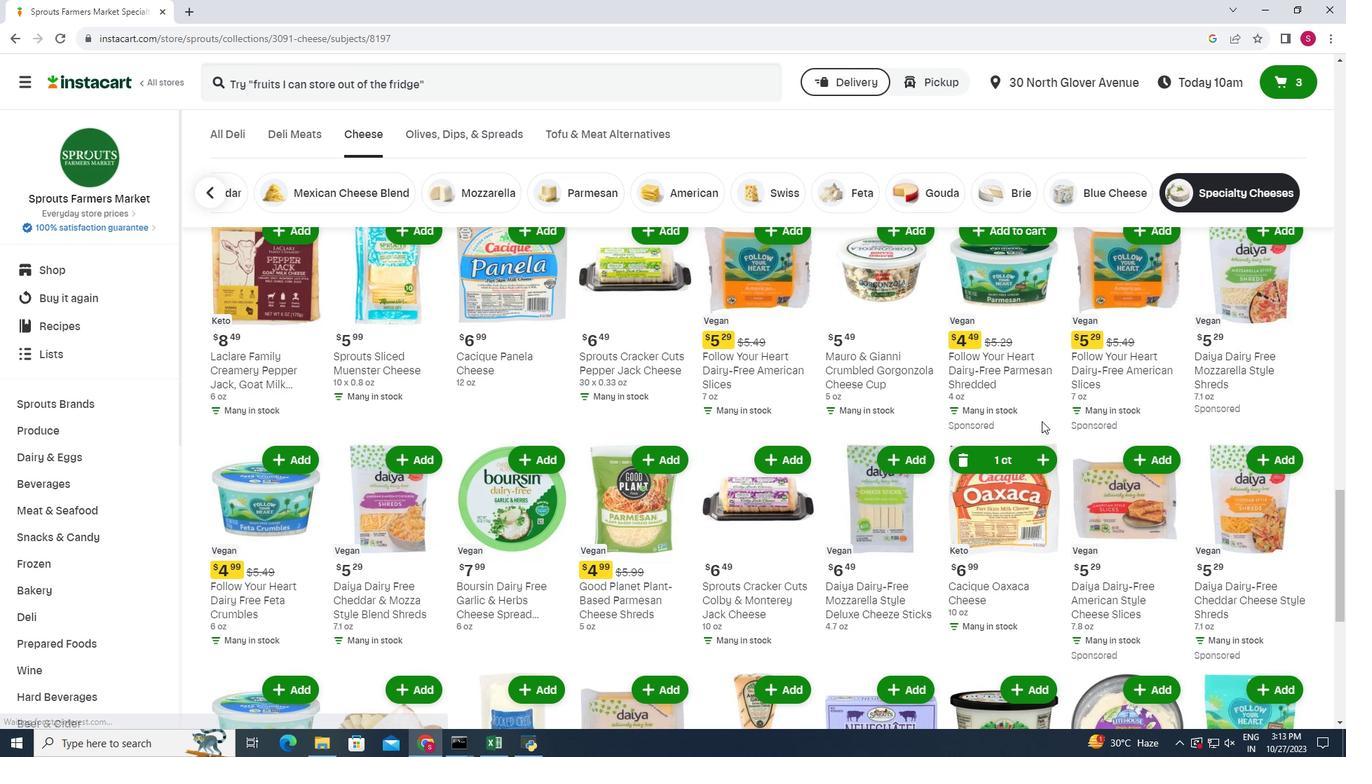 
